 Task: Open Card Card0000000166 in Board Board0000000042 in Workspace WS0000000014 in Trello. Add Member Email0000000054 to Card Card0000000166 in Board Board0000000042 in Workspace WS0000000014 in Trello. Add Blue Label titled Label0000000166 to Card Card0000000166 in Board Board0000000042 in Workspace WS0000000014 in Trello. Add Checklist CL0000000166 to Card Card0000000166 in Board Board0000000042 in Workspace WS0000000014 in Trello. Add Dates with Start Date as Sep 01 2023 and Due Date as Sep 30 2023 to Card Card0000000166 in Board Board0000000042 in Workspace WS0000000014 in Trello
Action: Mouse moved to (473, 416)
Screenshot: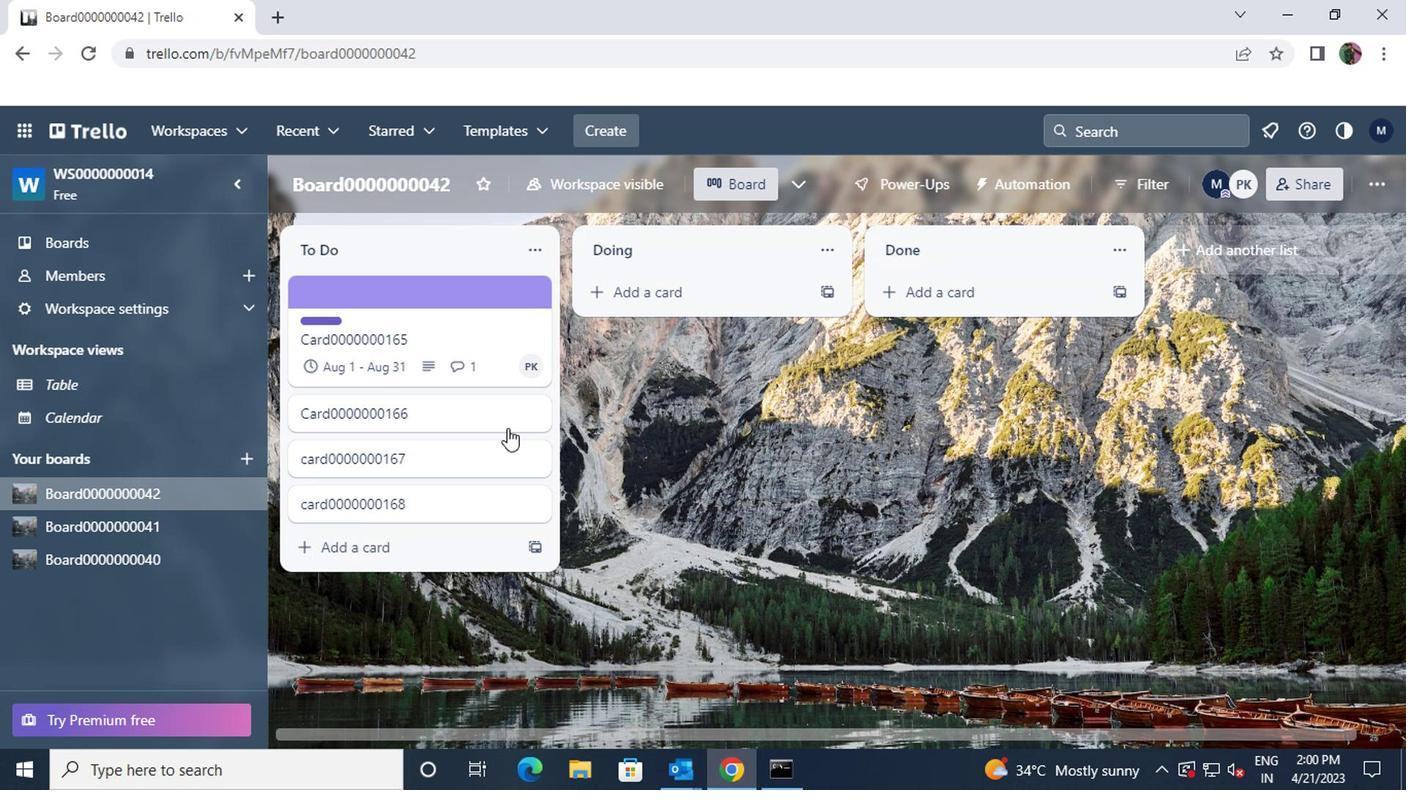 
Action: Mouse pressed left at (473, 416)
Screenshot: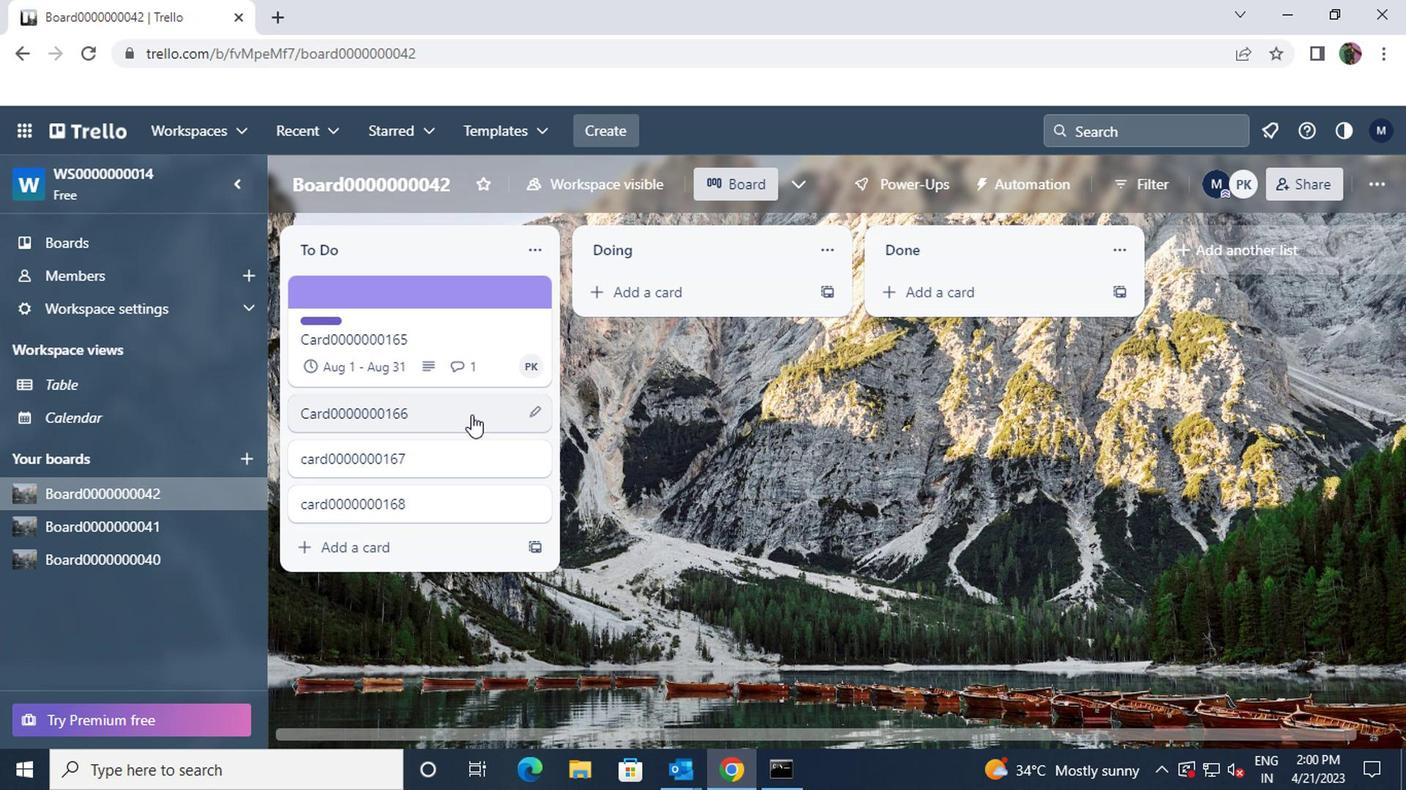 
Action: Mouse moved to (914, 298)
Screenshot: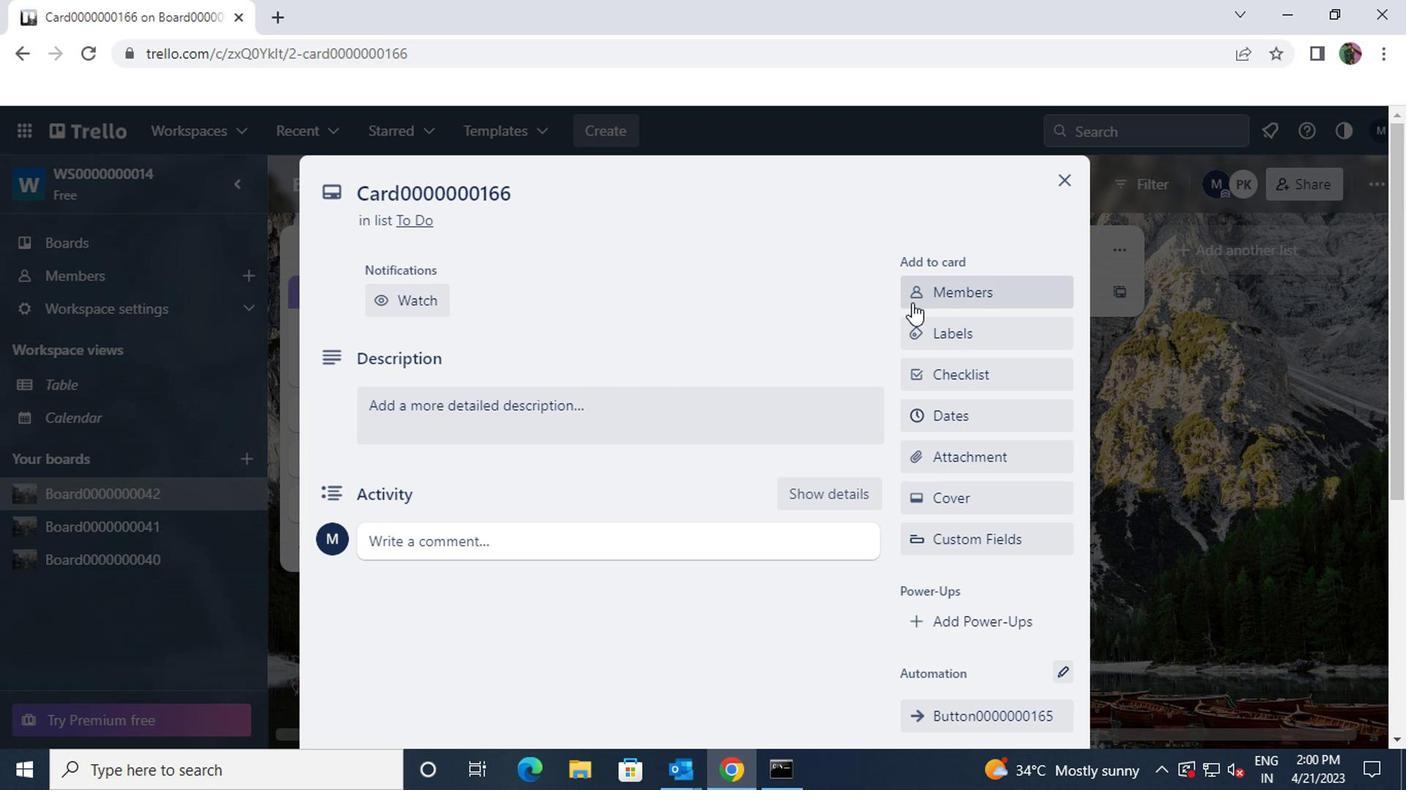 
Action: Mouse pressed left at (914, 298)
Screenshot: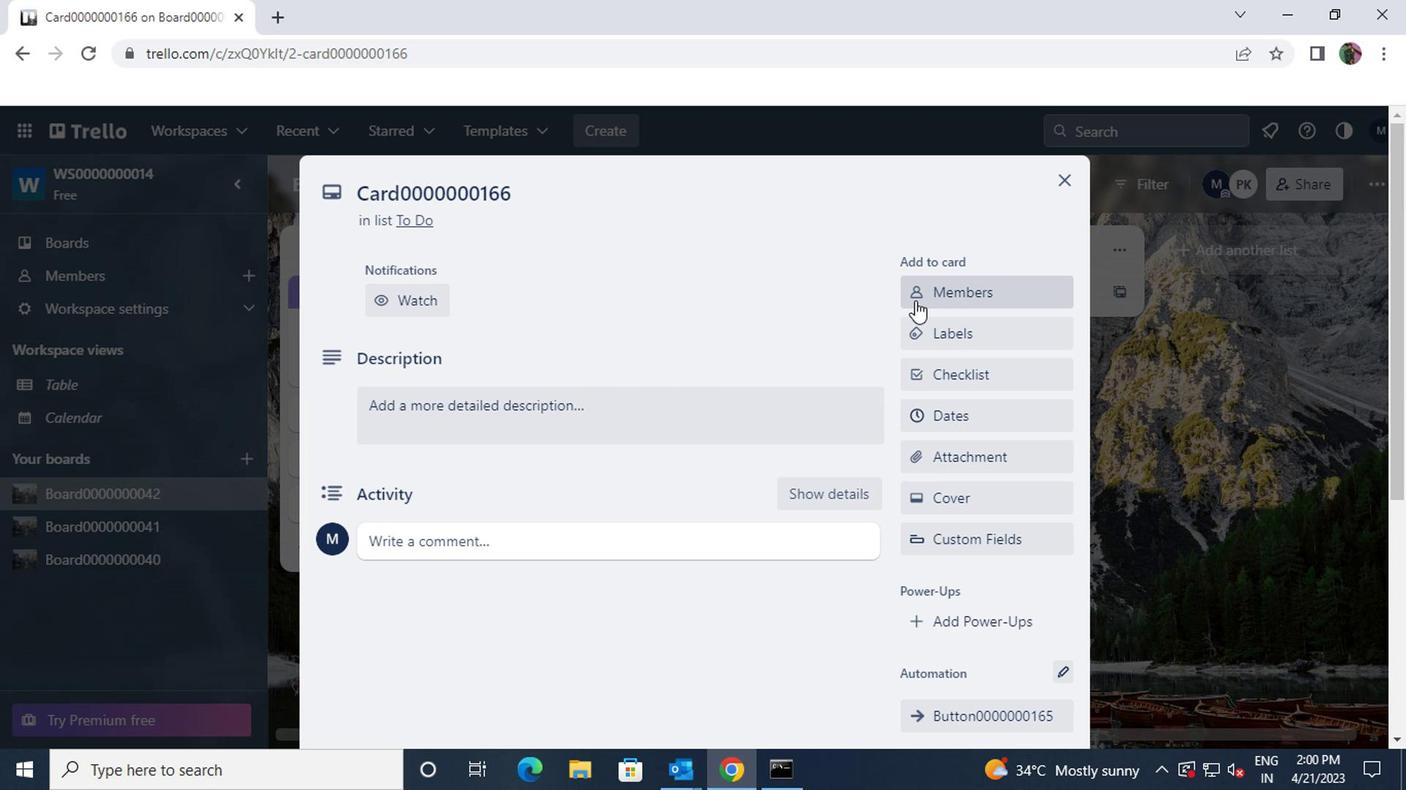 
Action: Key pressed nikrathi889<Key.shift>@GMAIL.COM
Screenshot: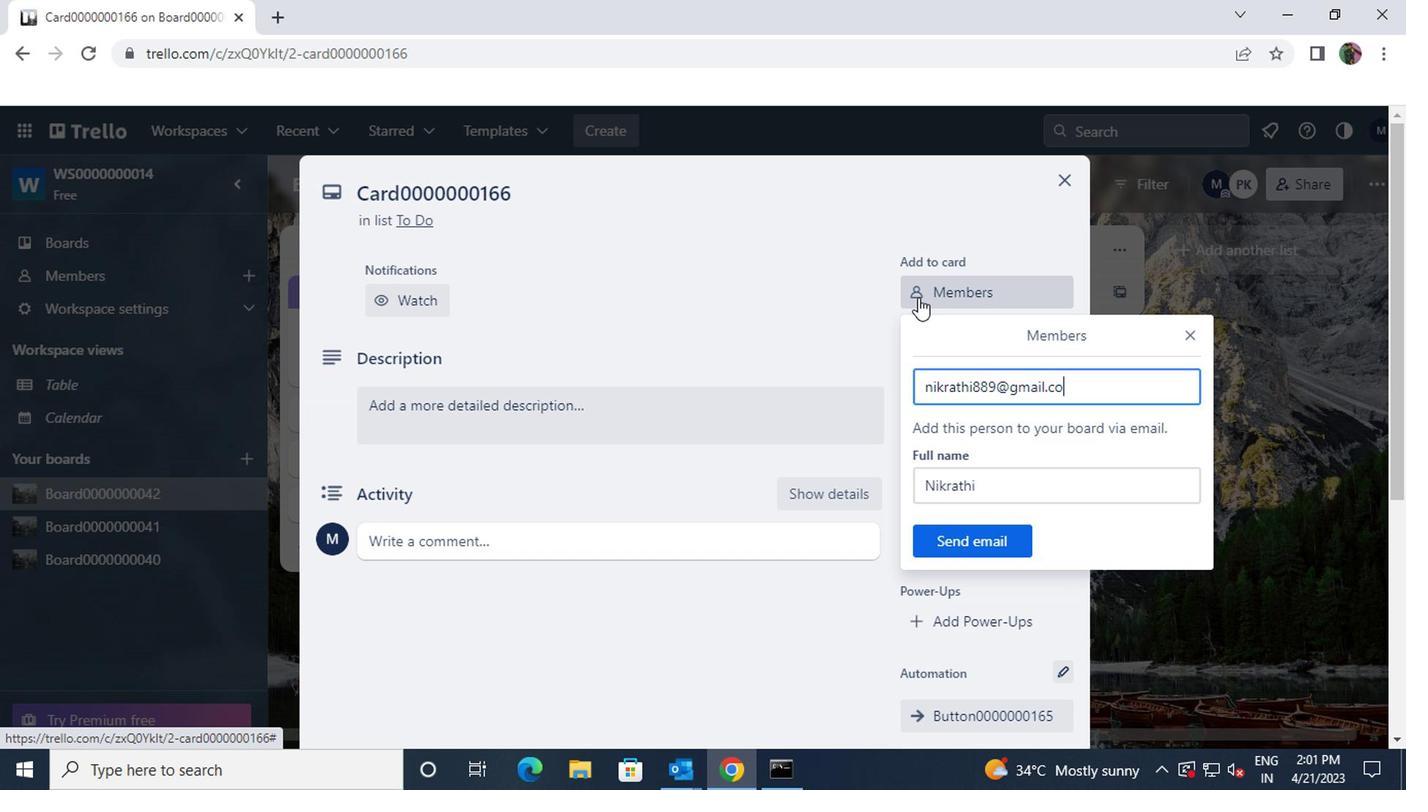 
Action: Mouse moved to (996, 538)
Screenshot: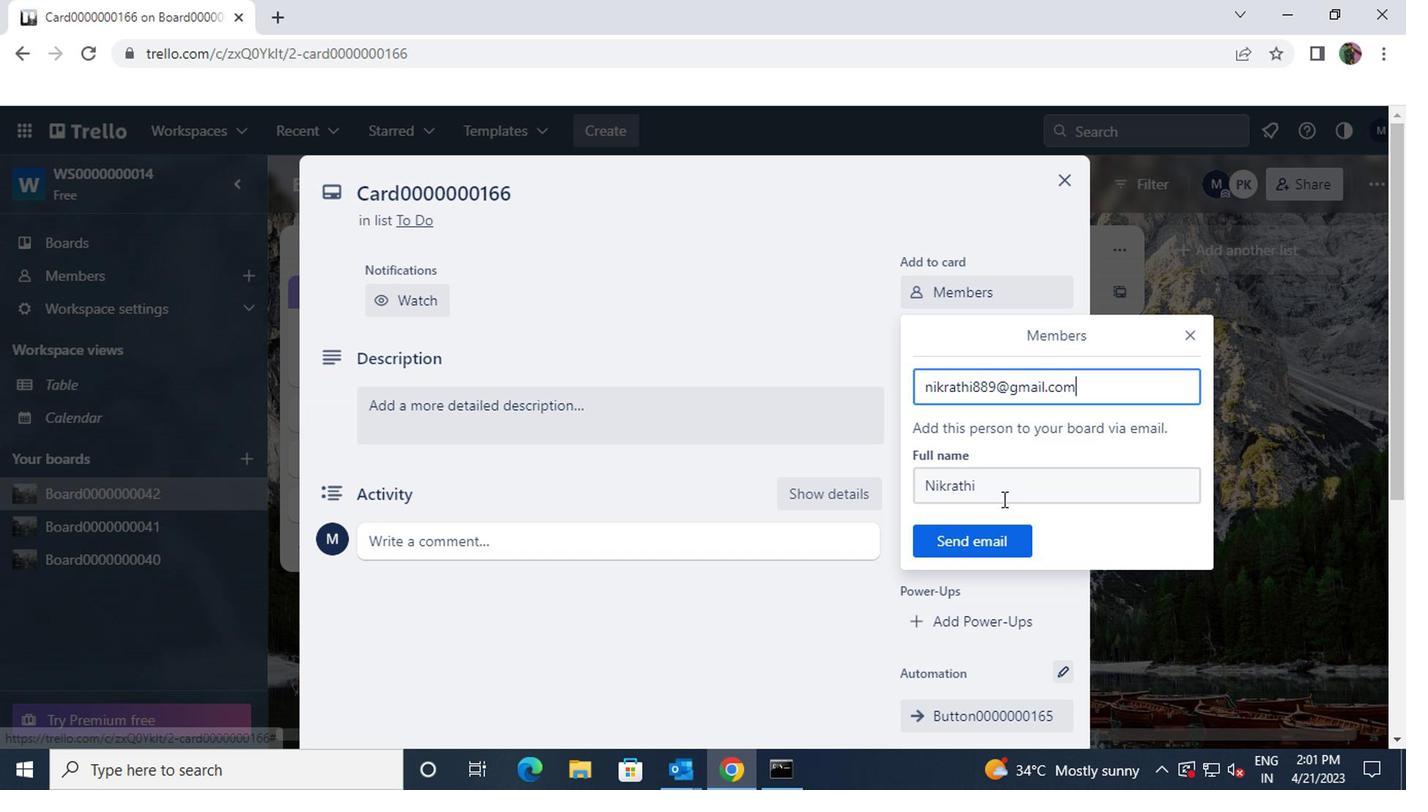 
Action: Mouse pressed left at (996, 538)
Screenshot: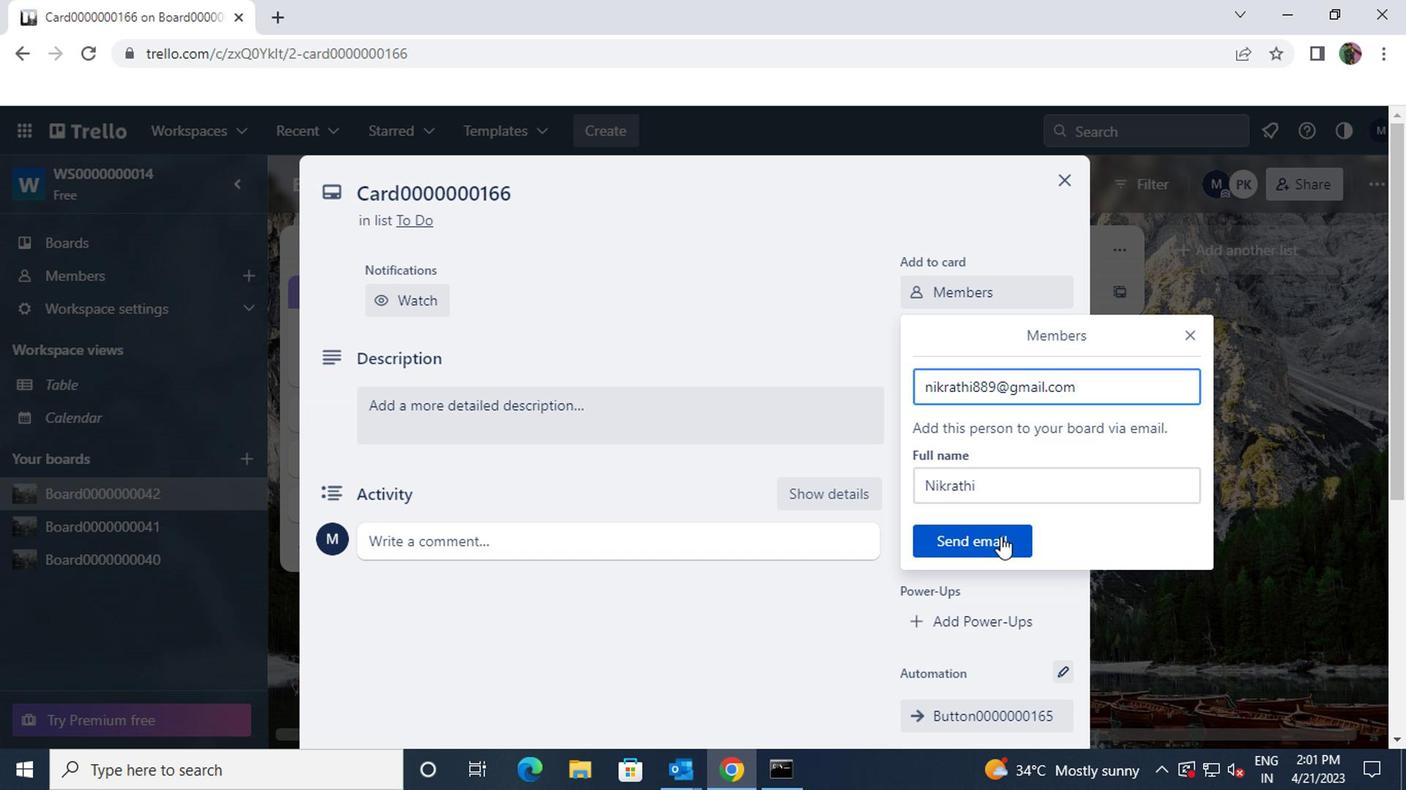 
Action: Mouse moved to (988, 336)
Screenshot: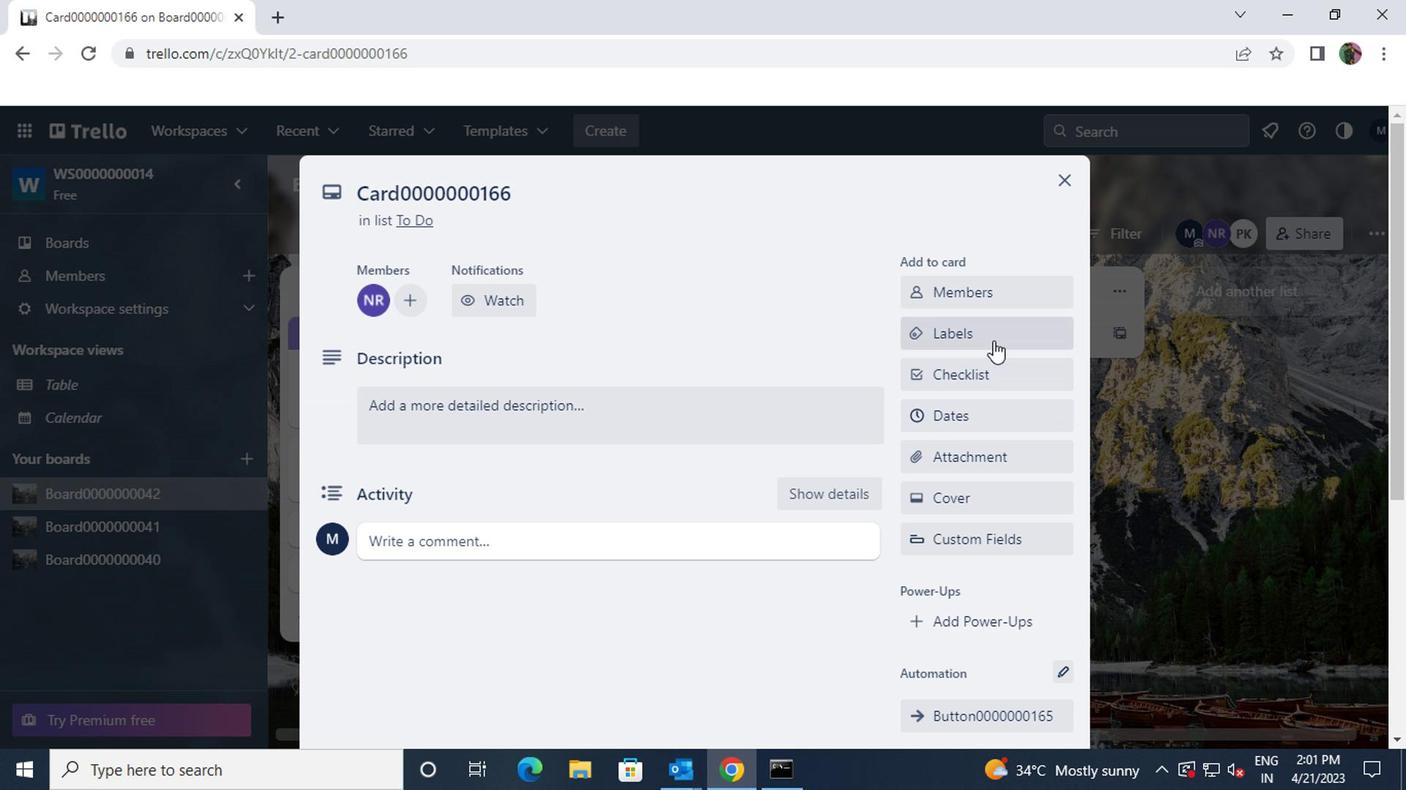 
Action: Mouse pressed left at (988, 336)
Screenshot: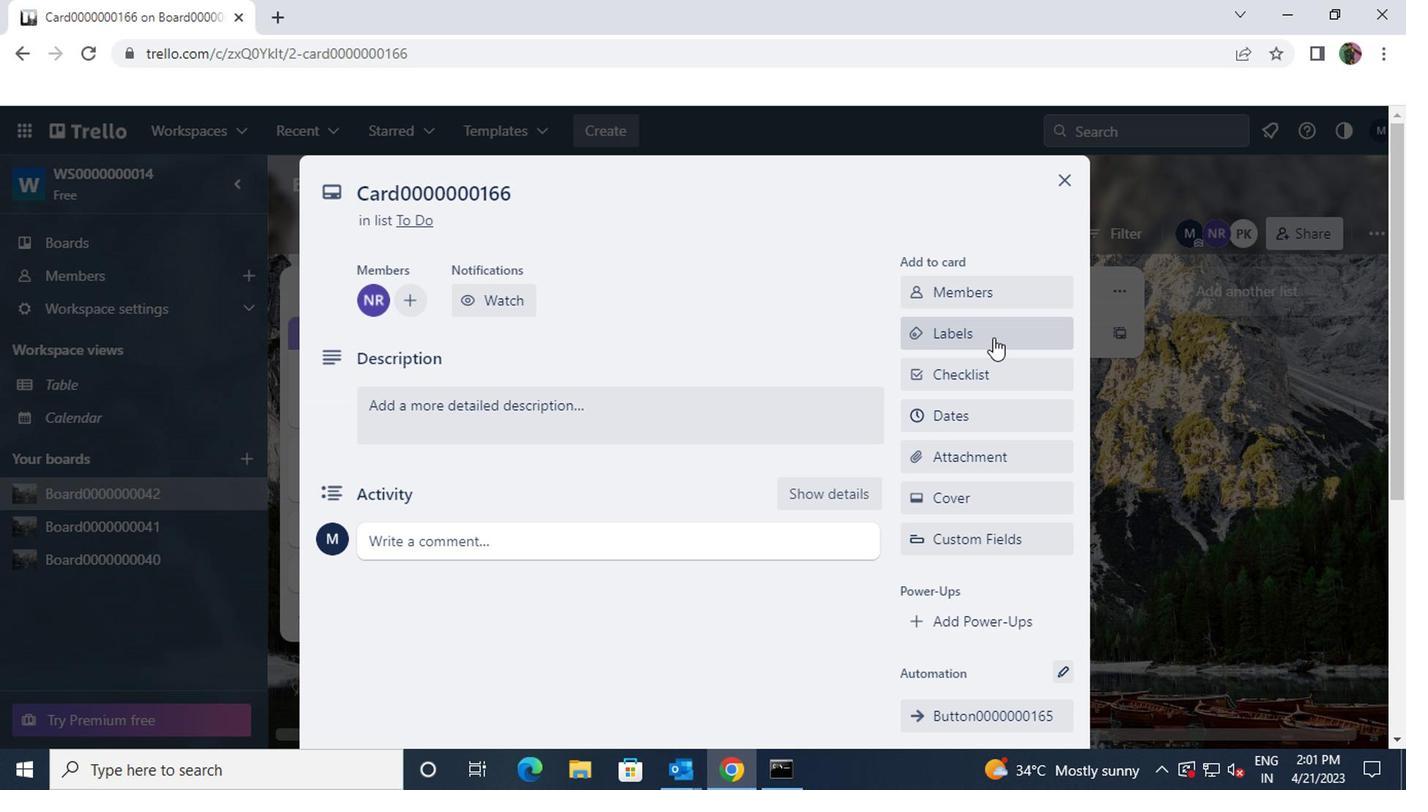 
Action: Mouse moved to (1055, 577)
Screenshot: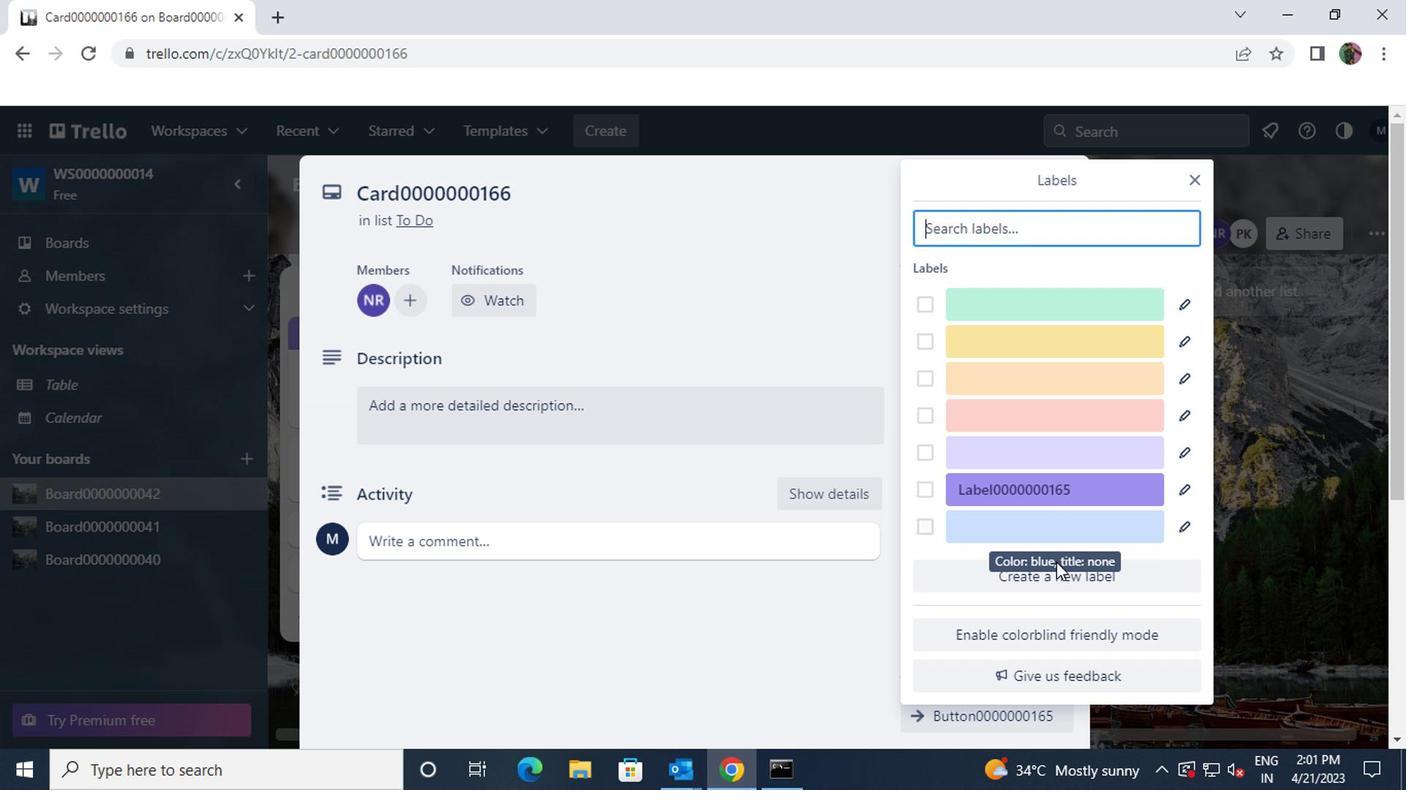 
Action: Mouse pressed left at (1055, 577)
Screenshot: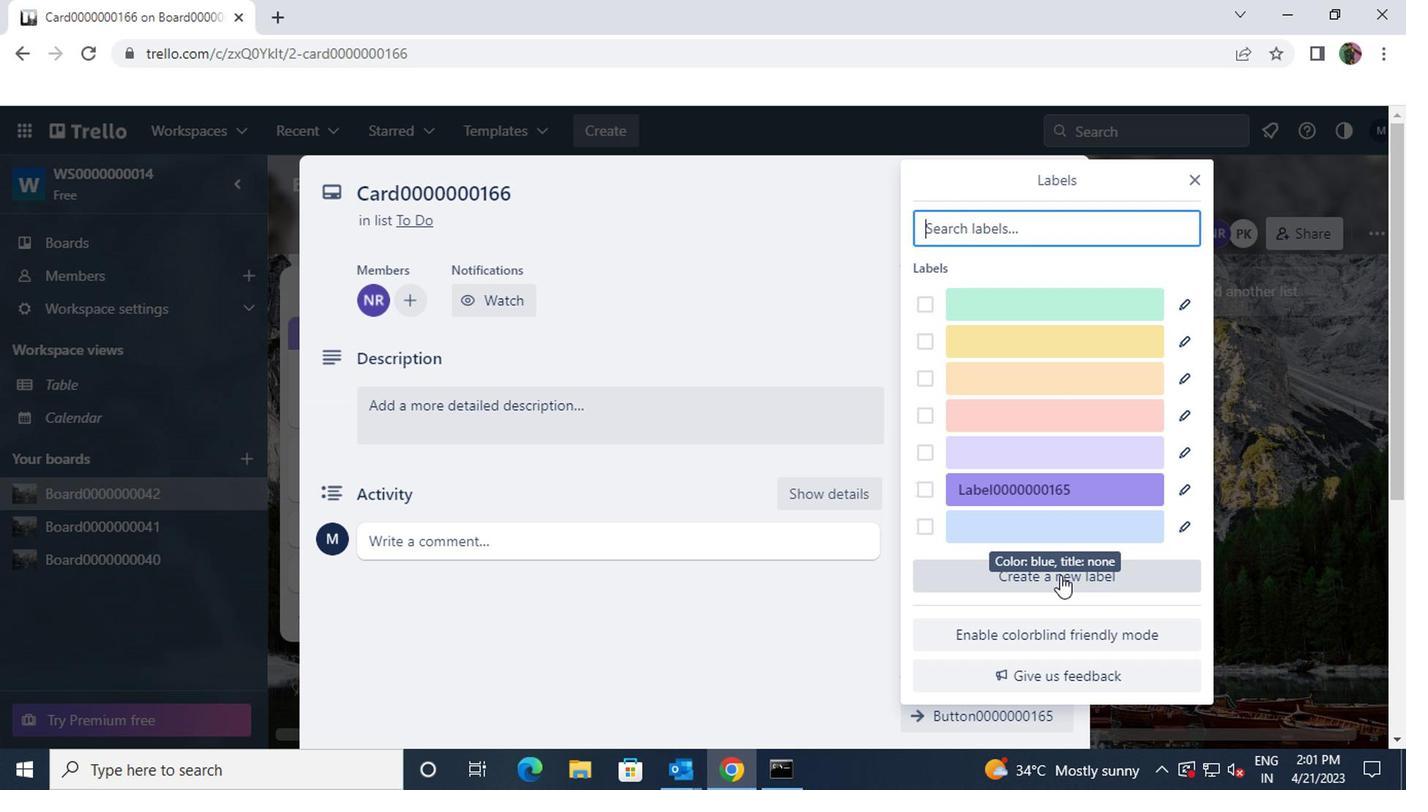 
Action: Mouse moved to (1005, 364)
Screenshot: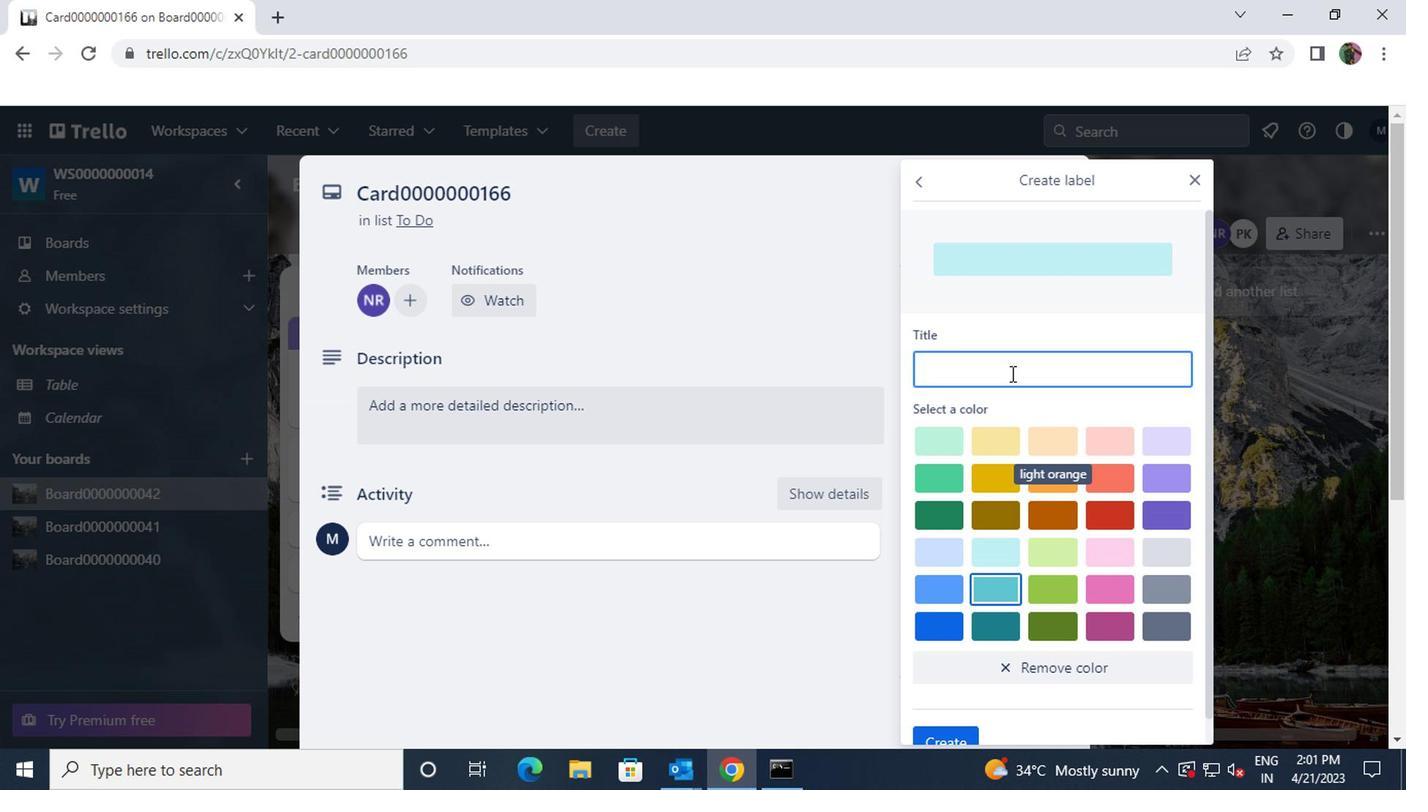 
Action: Mouse pressed left at (1005, 364)
Screenshot: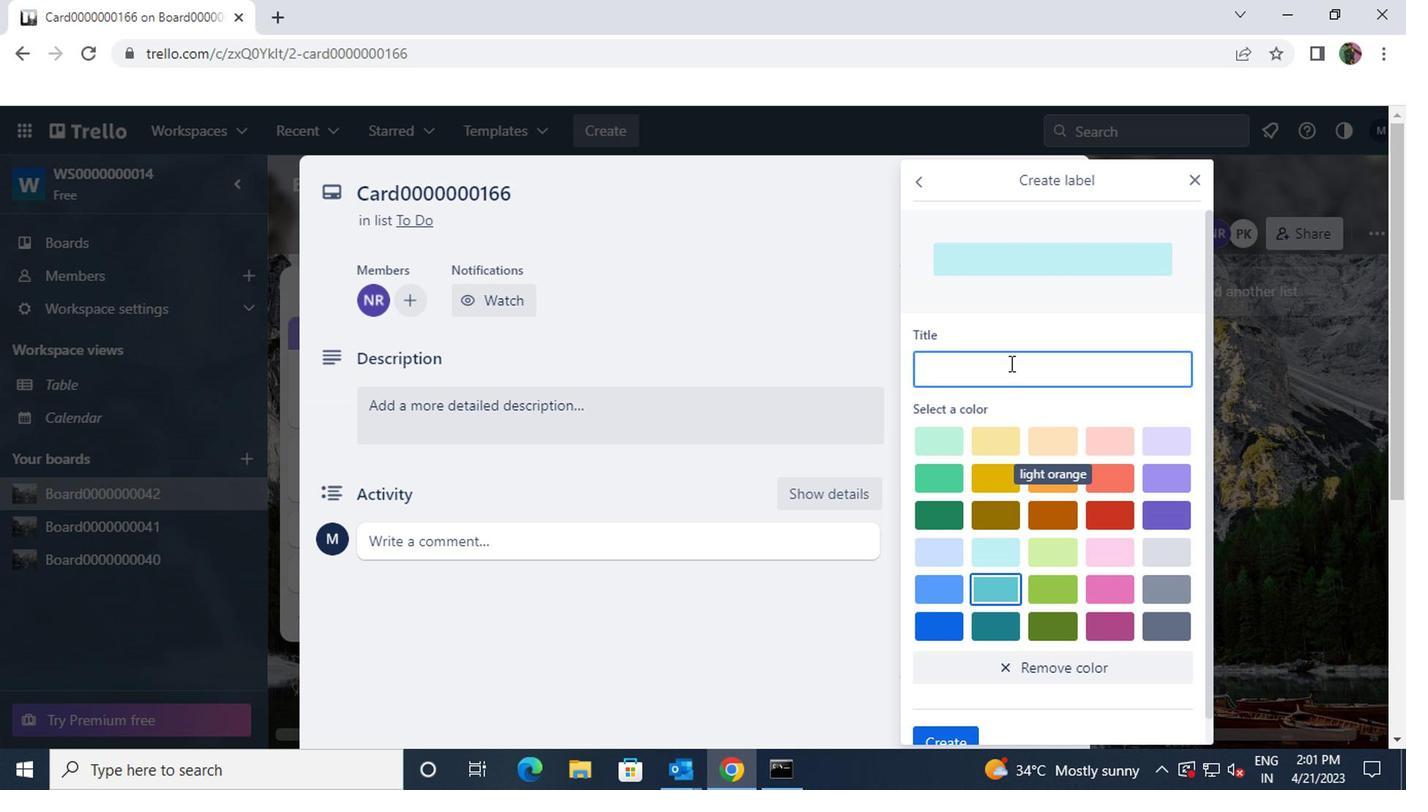 
Action: Key pressed <Key.shift>LABEL0000000166
Screenshot: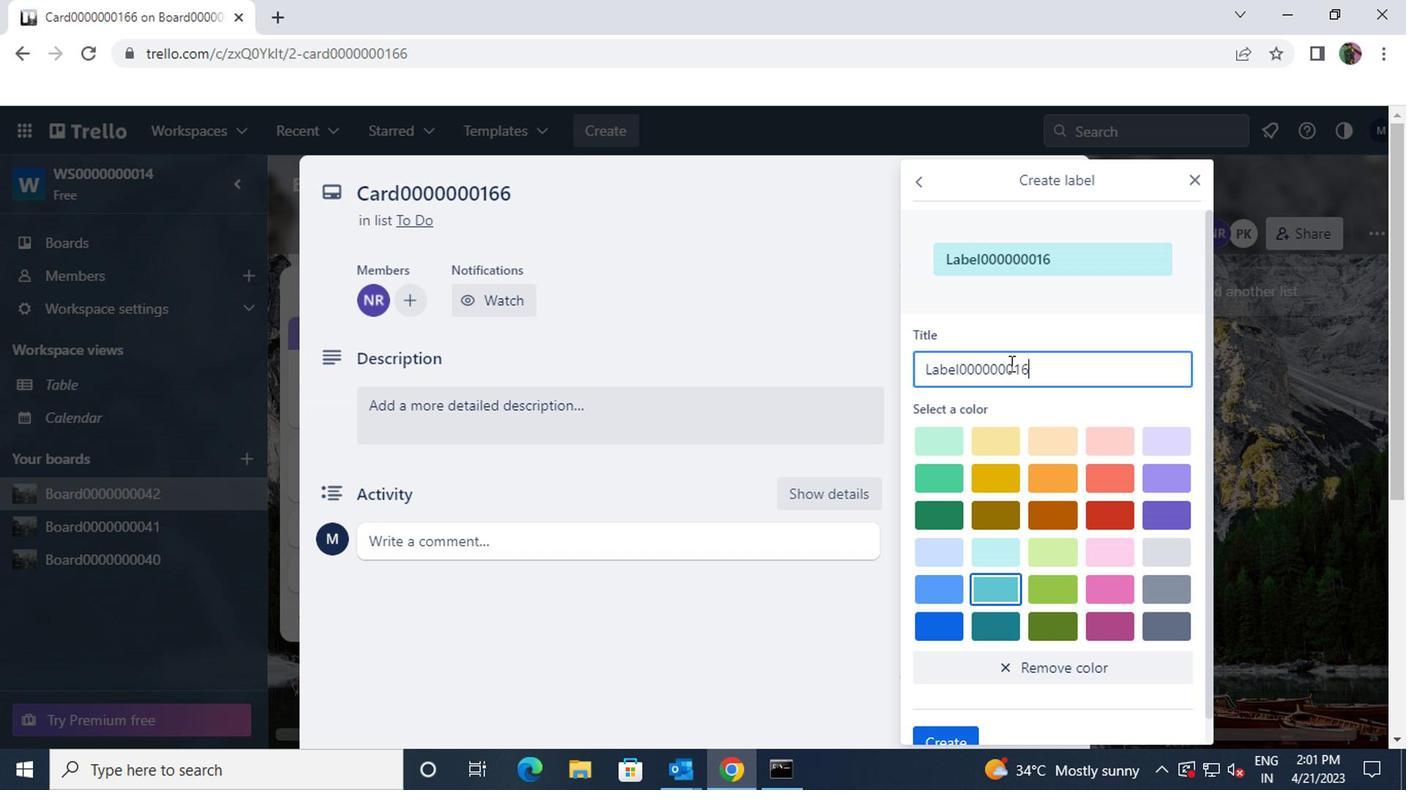 
Action: Mouse moved to (928, 618)
Screenshot: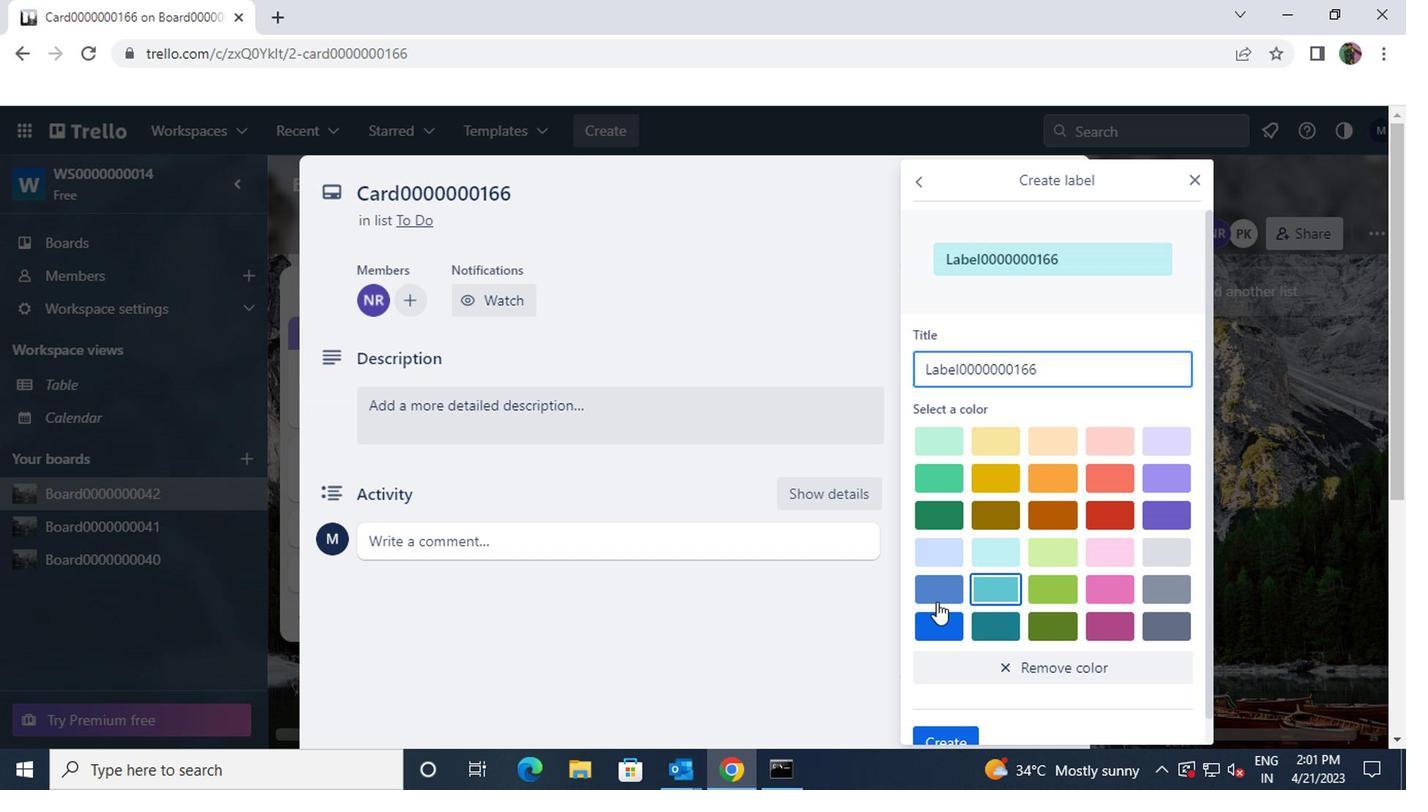 
Action: Mouse pressed left at (928, 618)
Screenshot: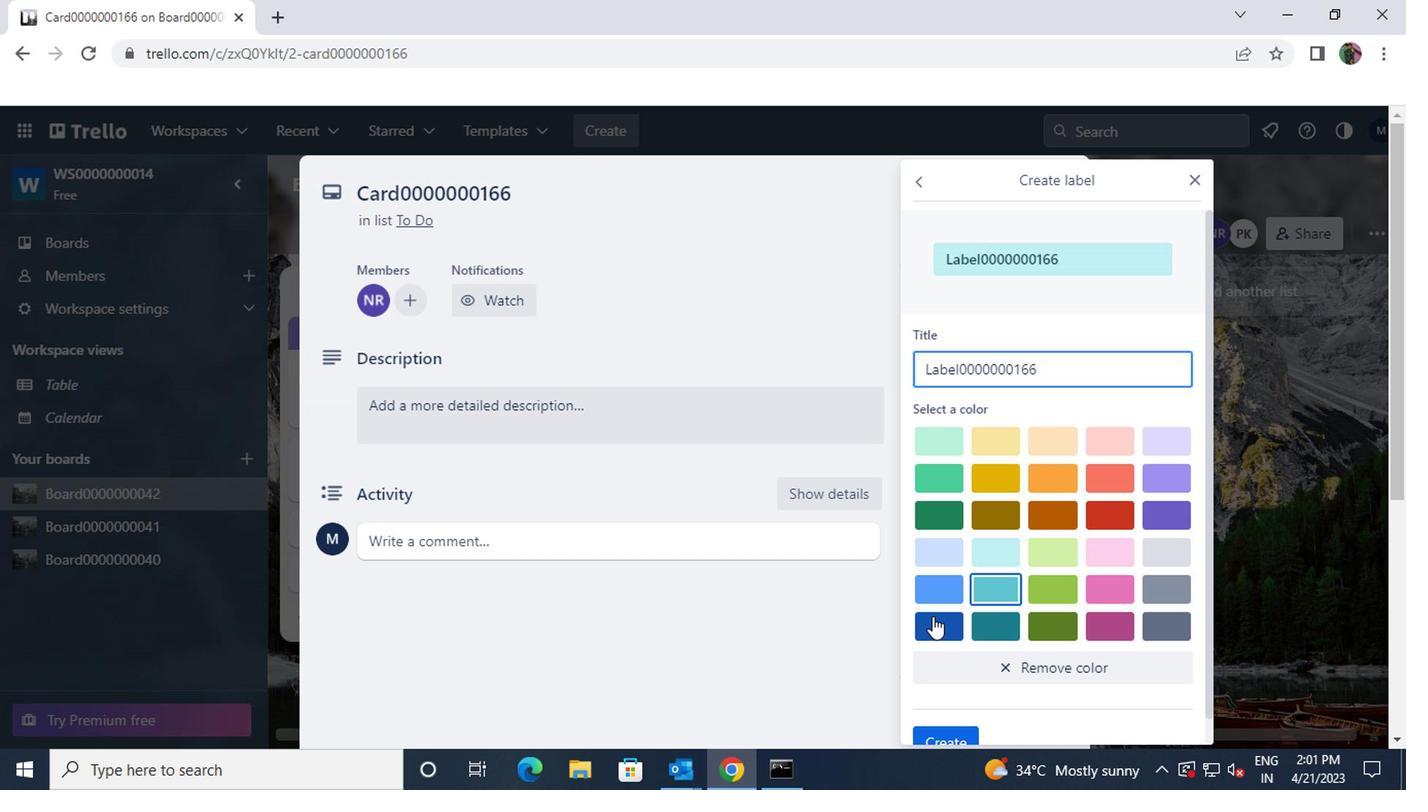 
Action: Mouse scrolled (928, 617) with delta (0, 0)
Screenshot: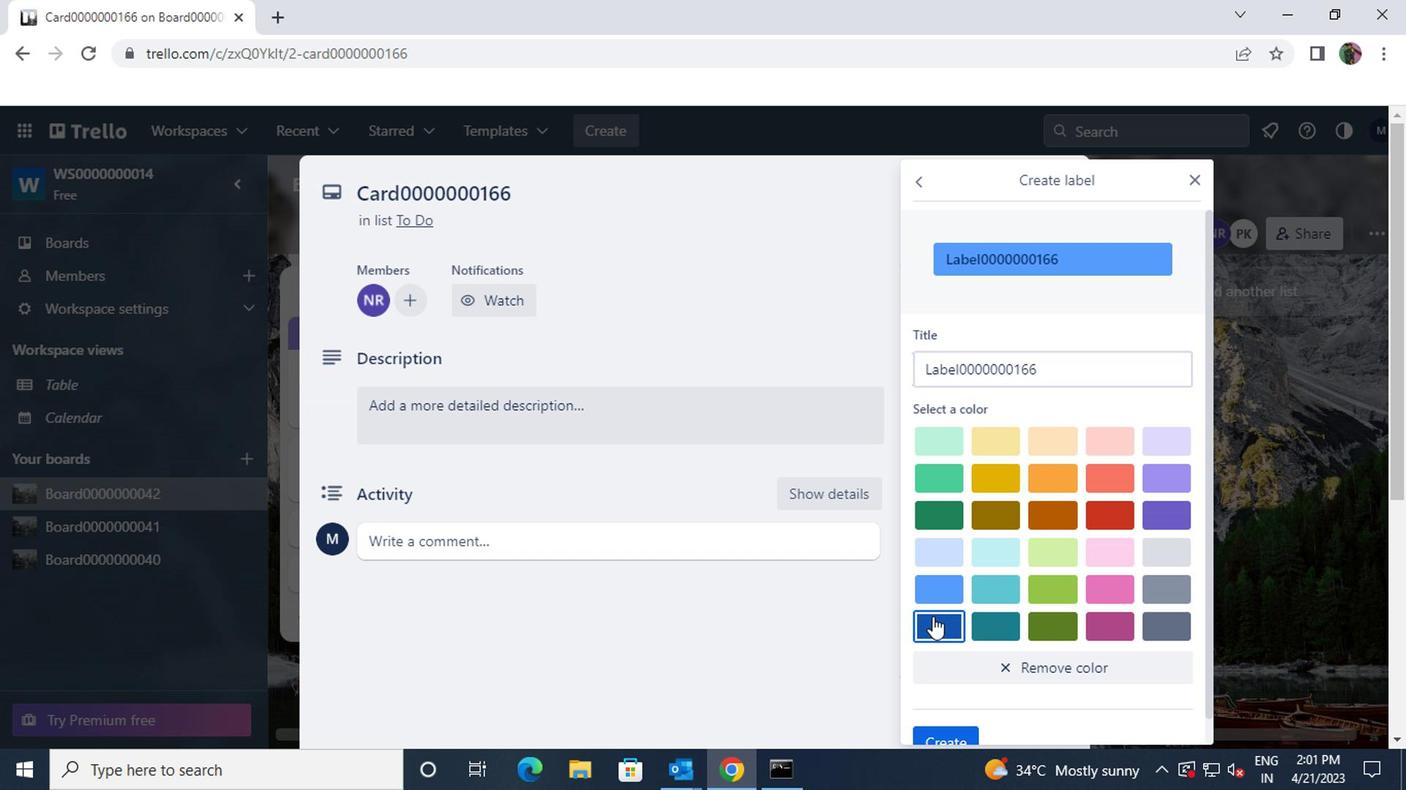 
Action: Mouse scrolled (928, 617) with delta (0, 0)
Screenshot: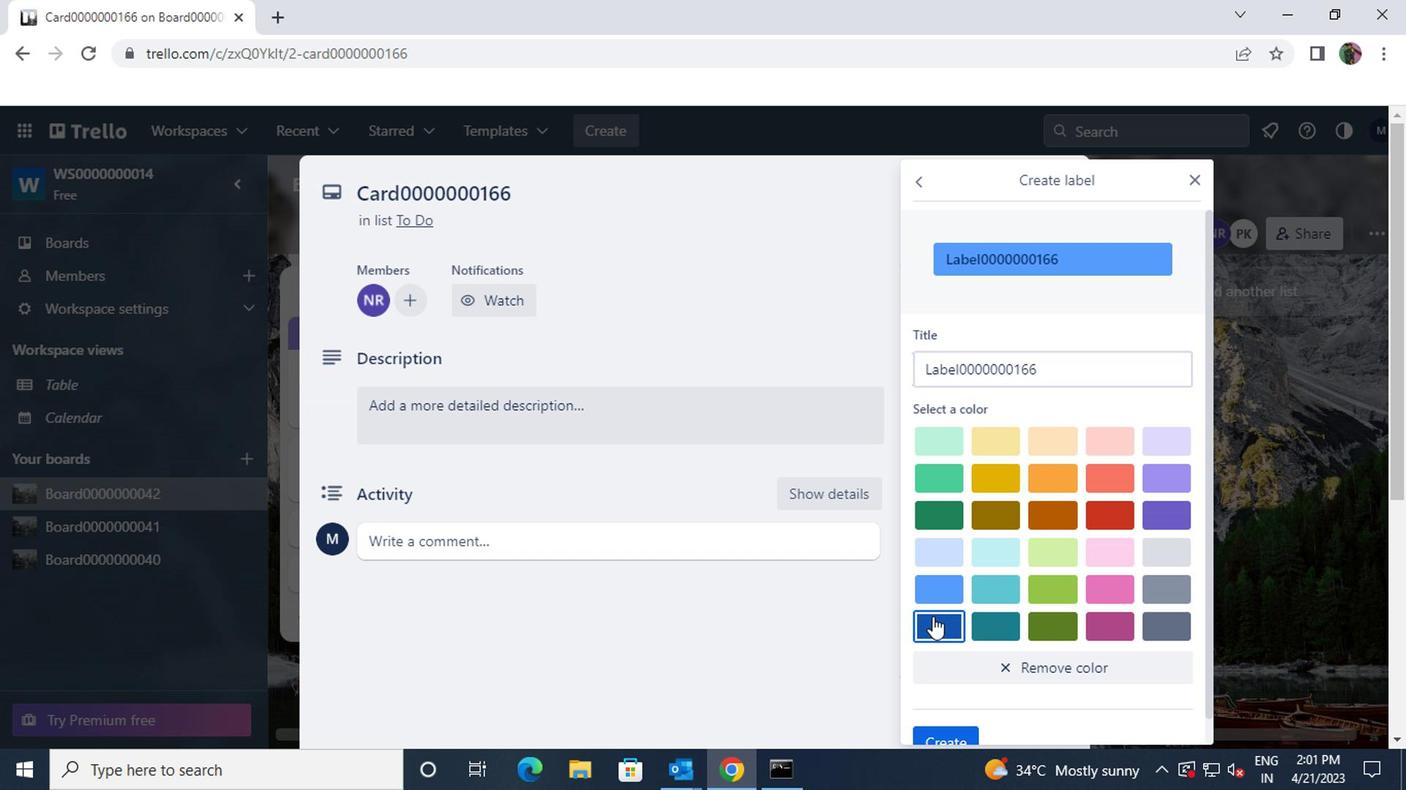 
Action: Mouse moved to (928, 721)
Screenshot: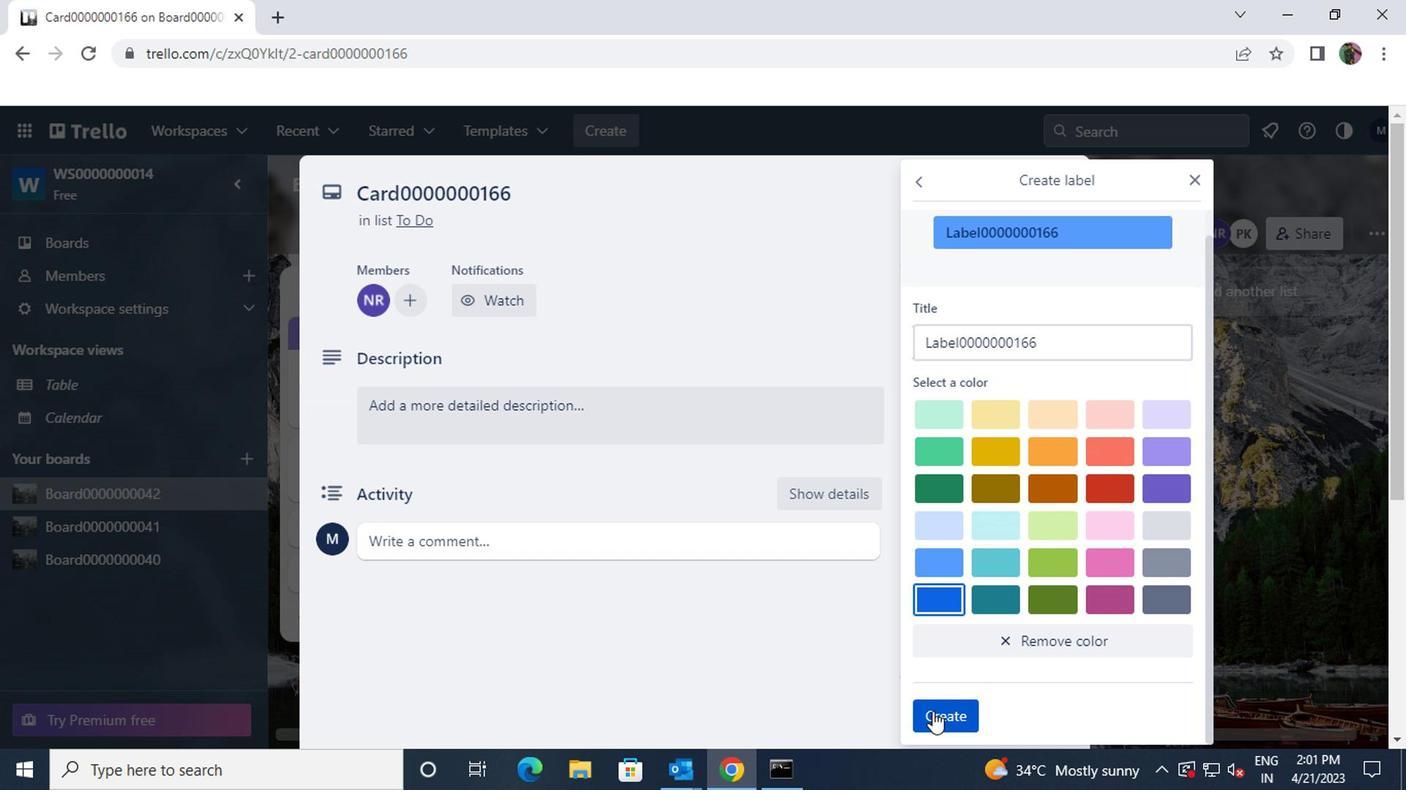 
Action: Mouse pressed left at (928, 721)
Screenshot: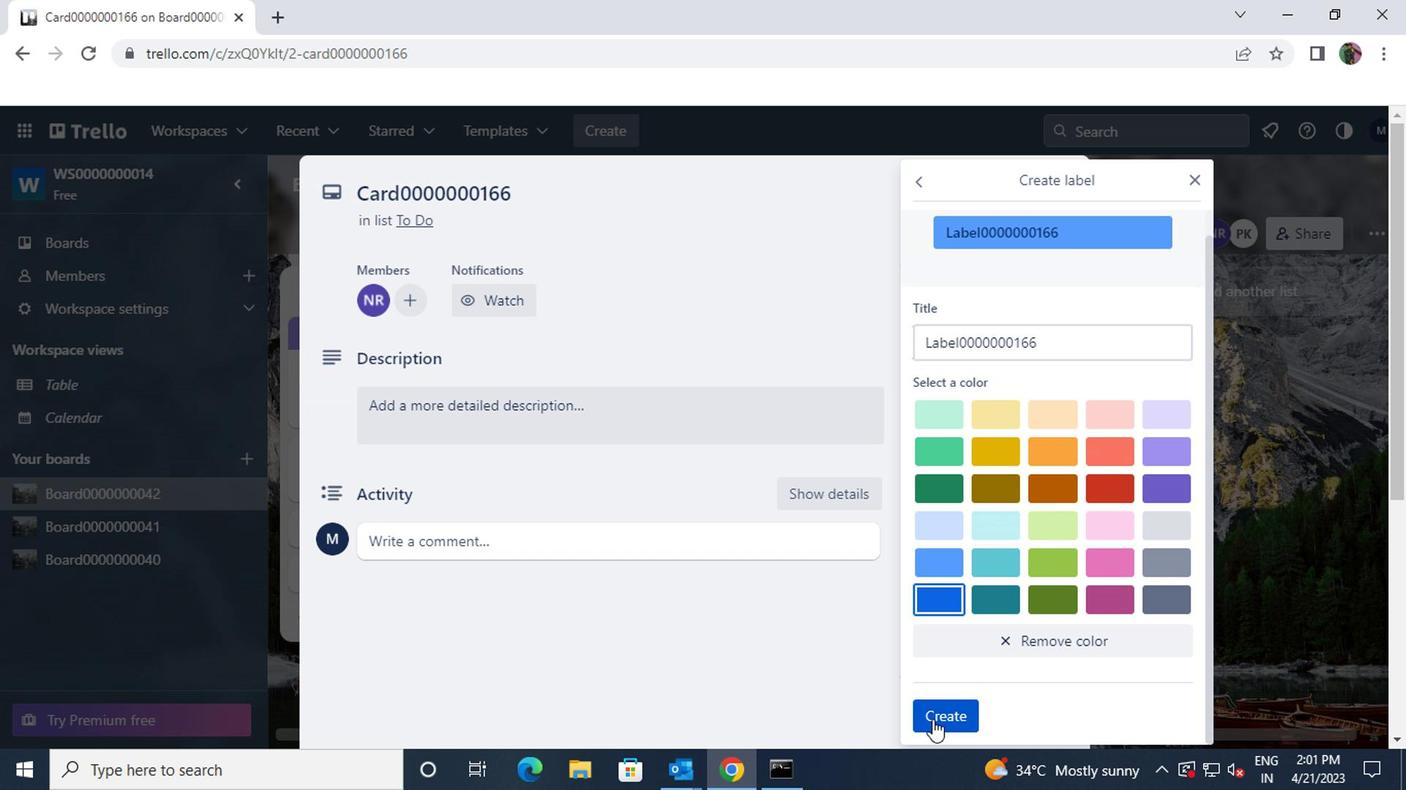 
Action: Mouse moved to (1192, 182)
Screenshot: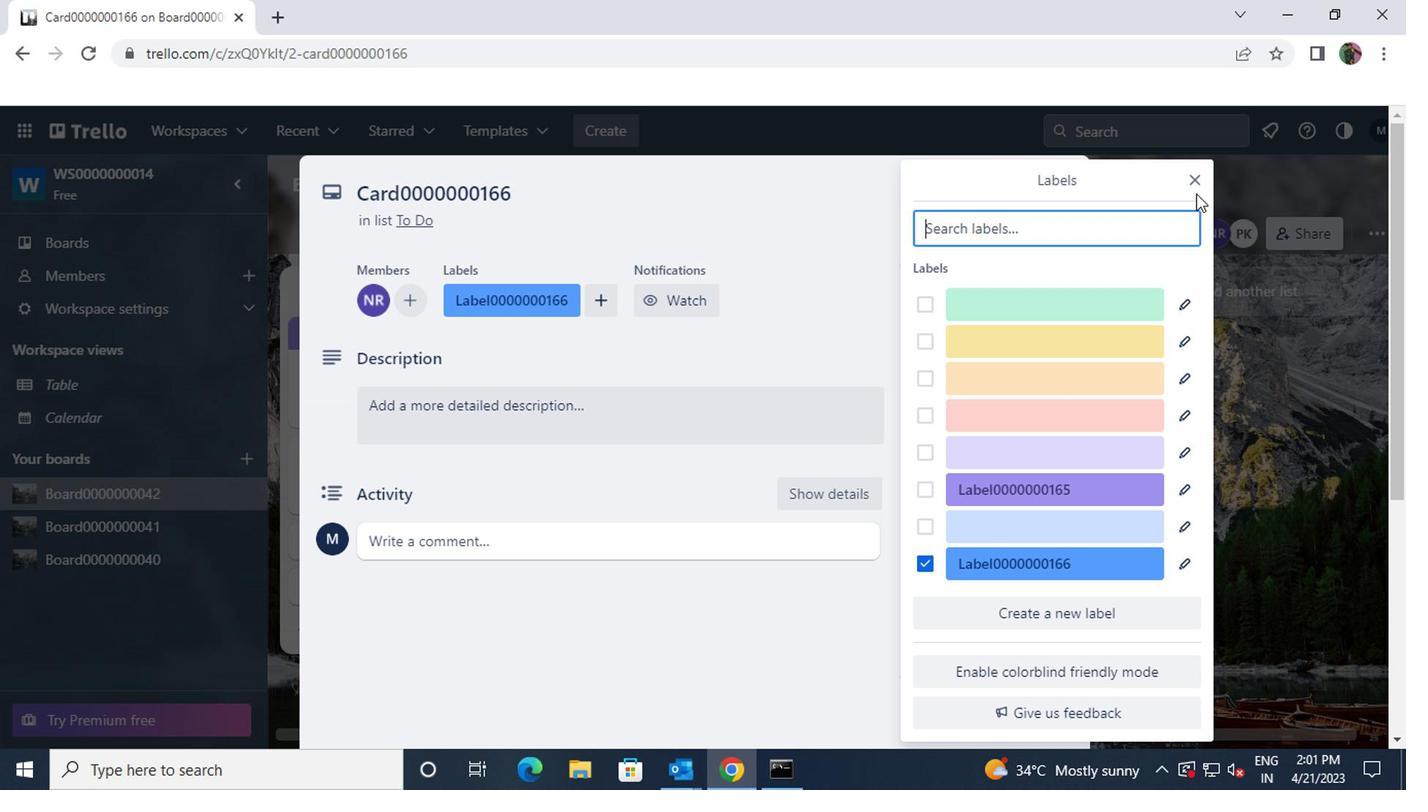
Action: Mouse pressed left at (1192, 182)
Screenshot: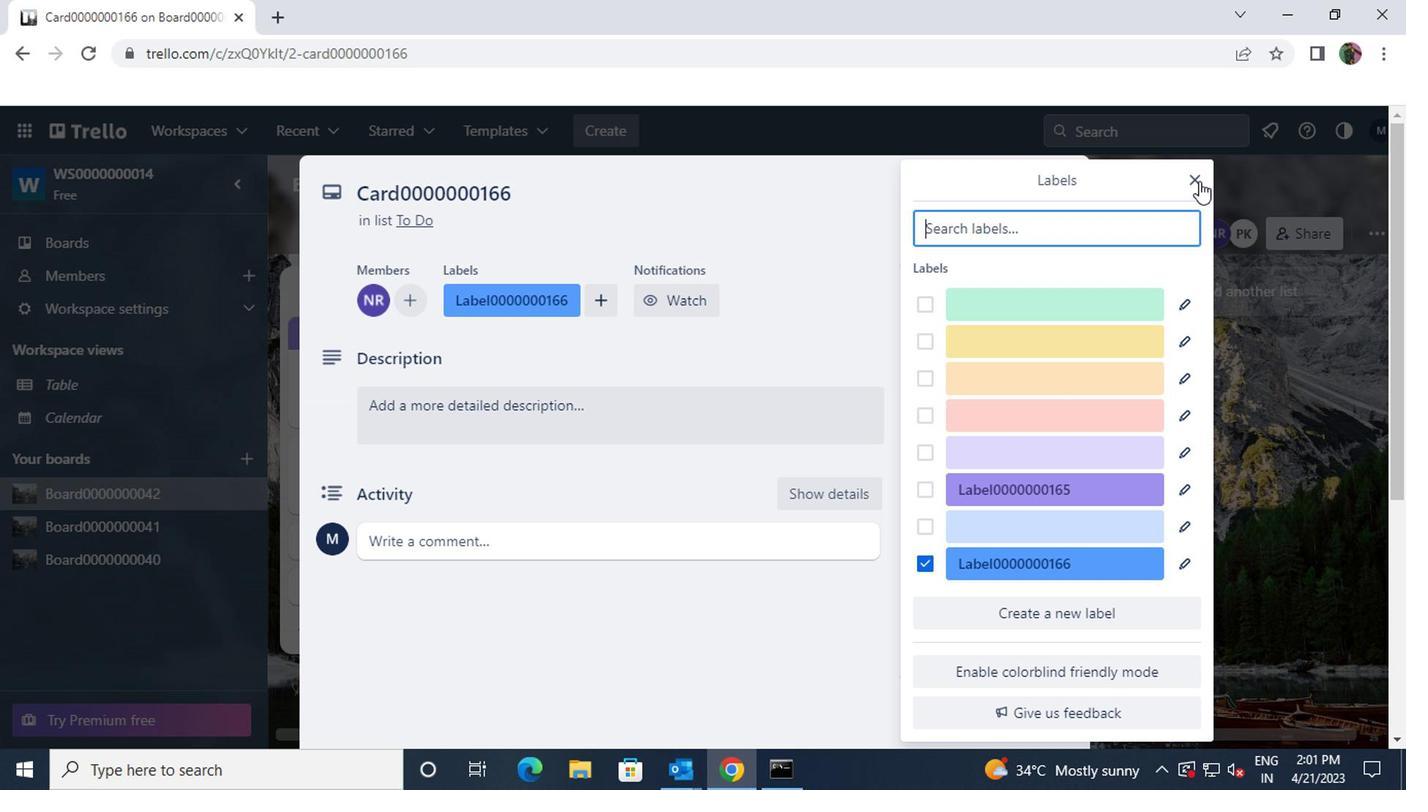 
Action: Mouse moved to (1053, 368)
Screenshot: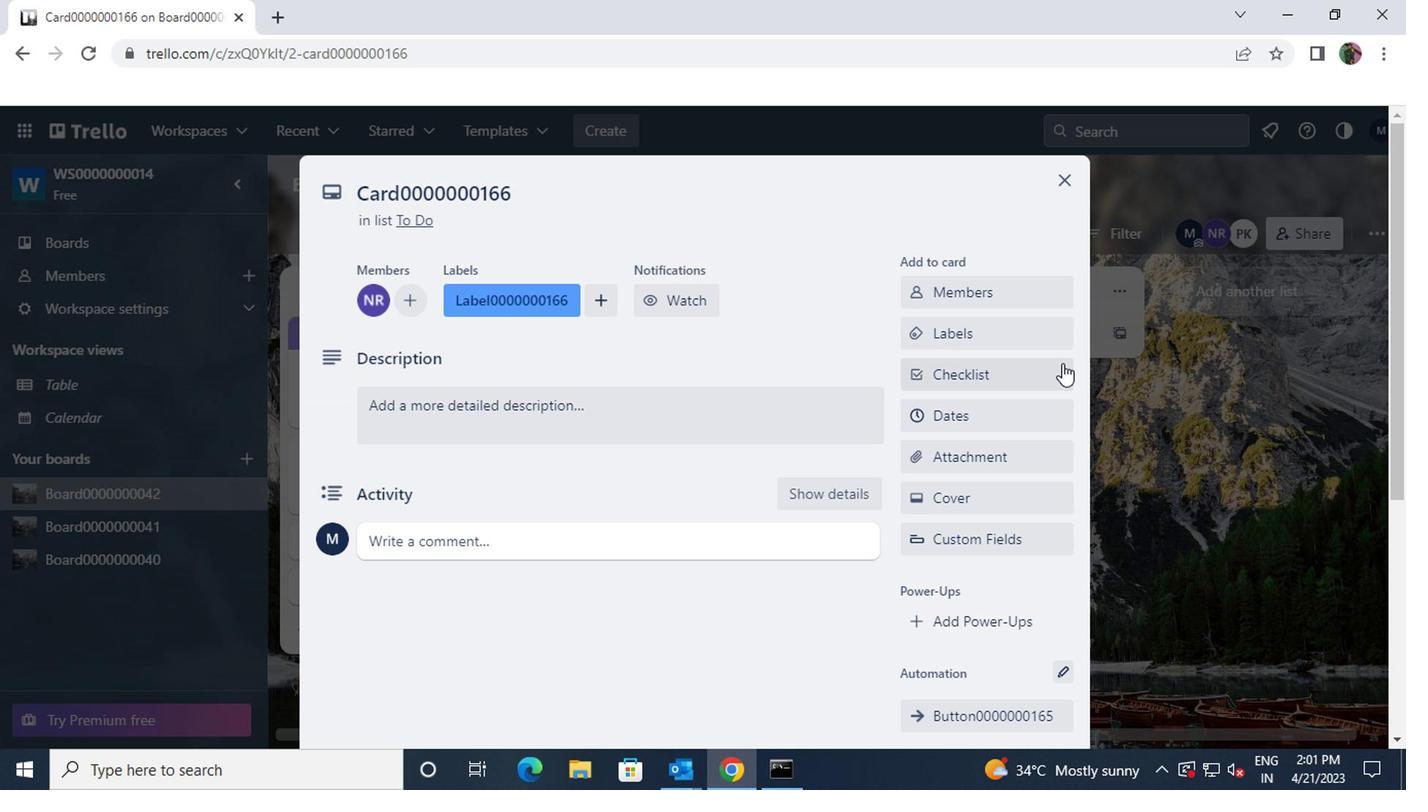 
Action: Mouse pressed left at (1053, 368)
Screenshot: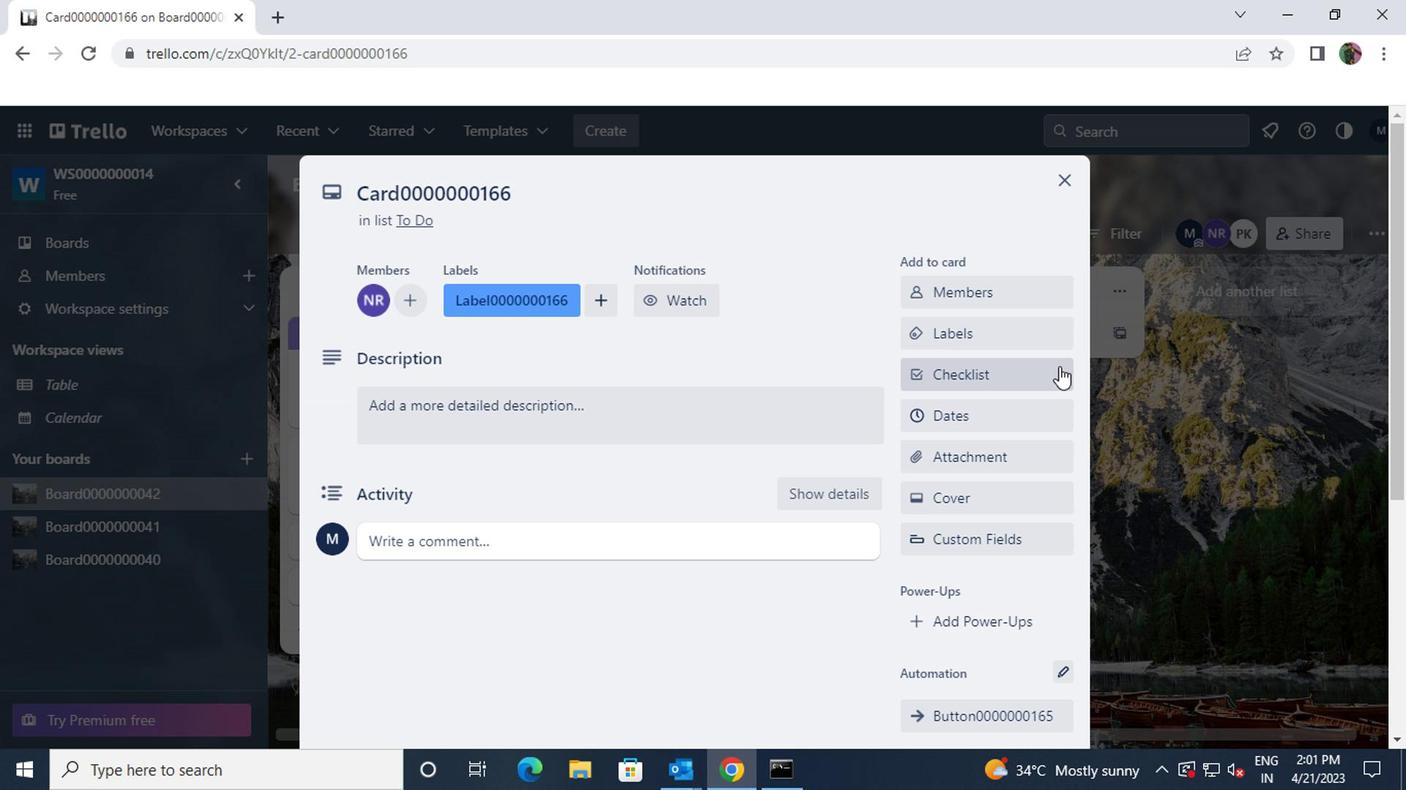 
Action: Key pressed <Key.shift>CL0000000166
Screenshot: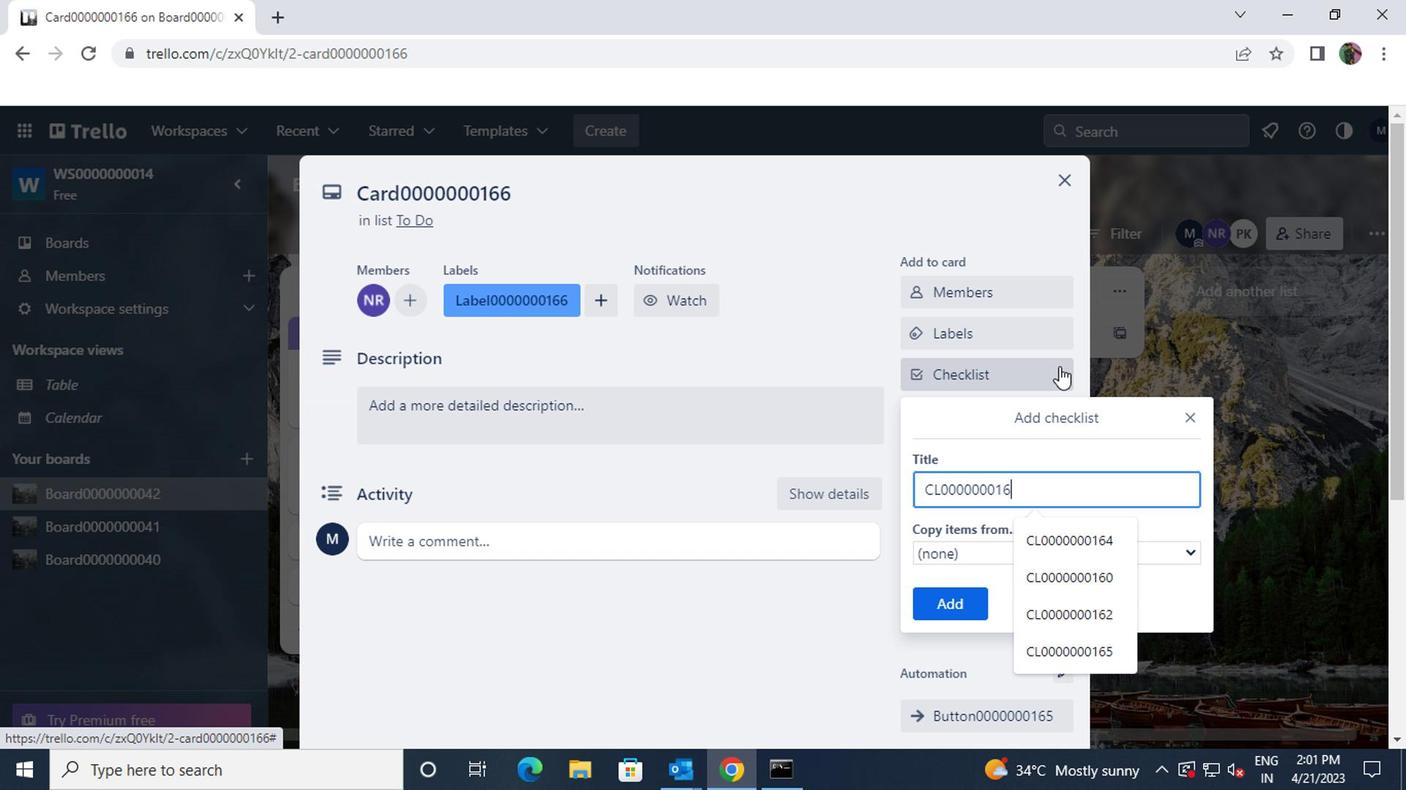 
Action: Mouse moved to (943, 609)
Screenshot: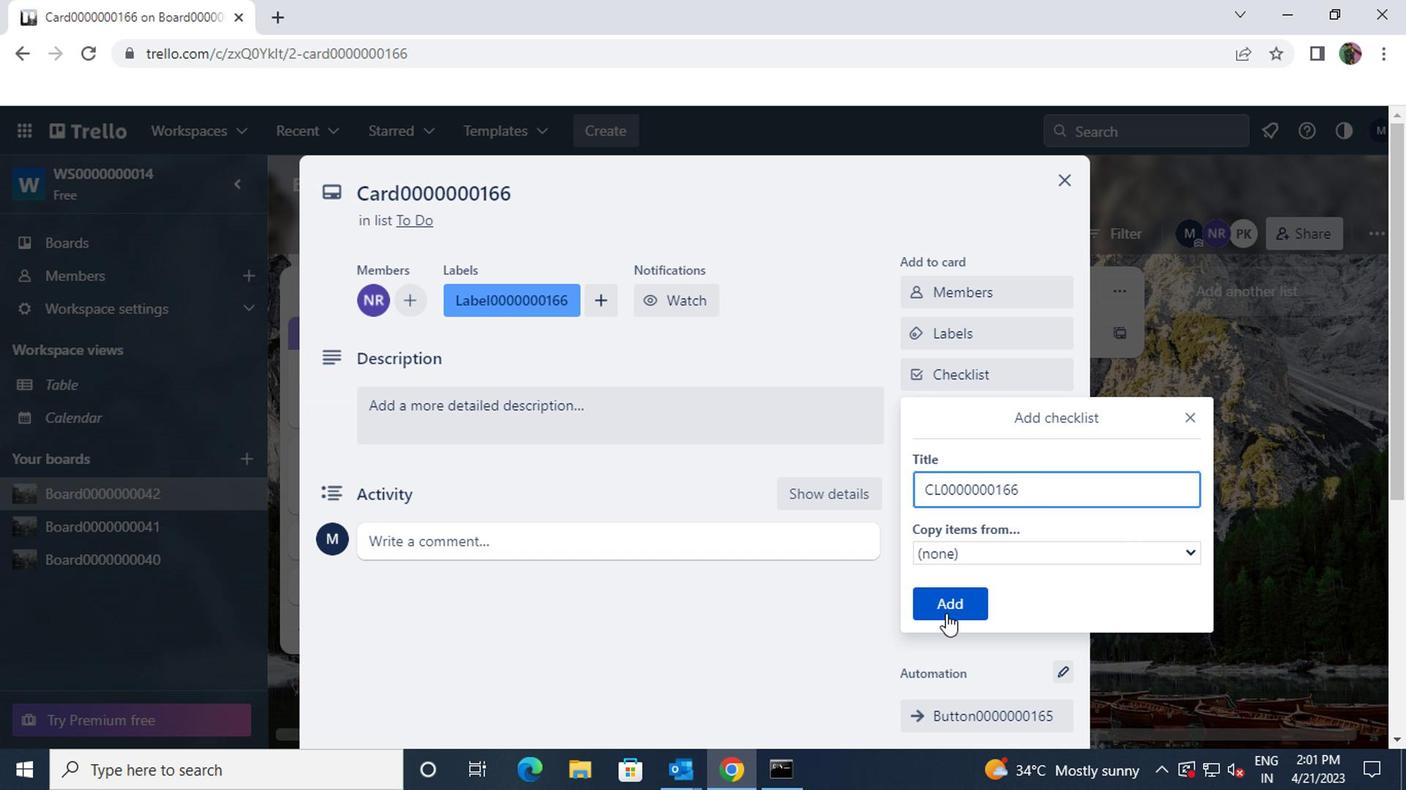 
Action: Mouse pressed left at (943, 609)
Screenshot: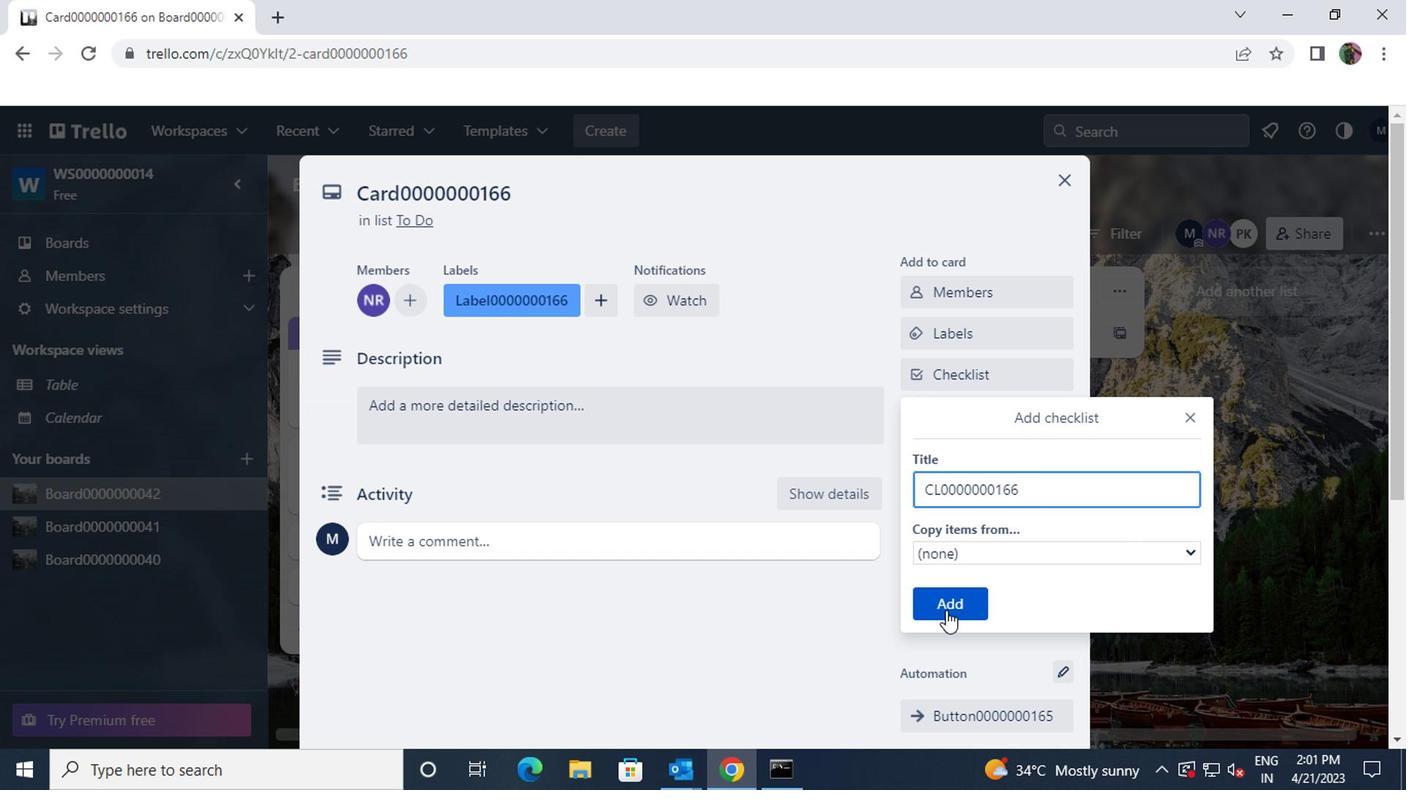 
Action: Mouse moved to (956, 409)
Screenshot: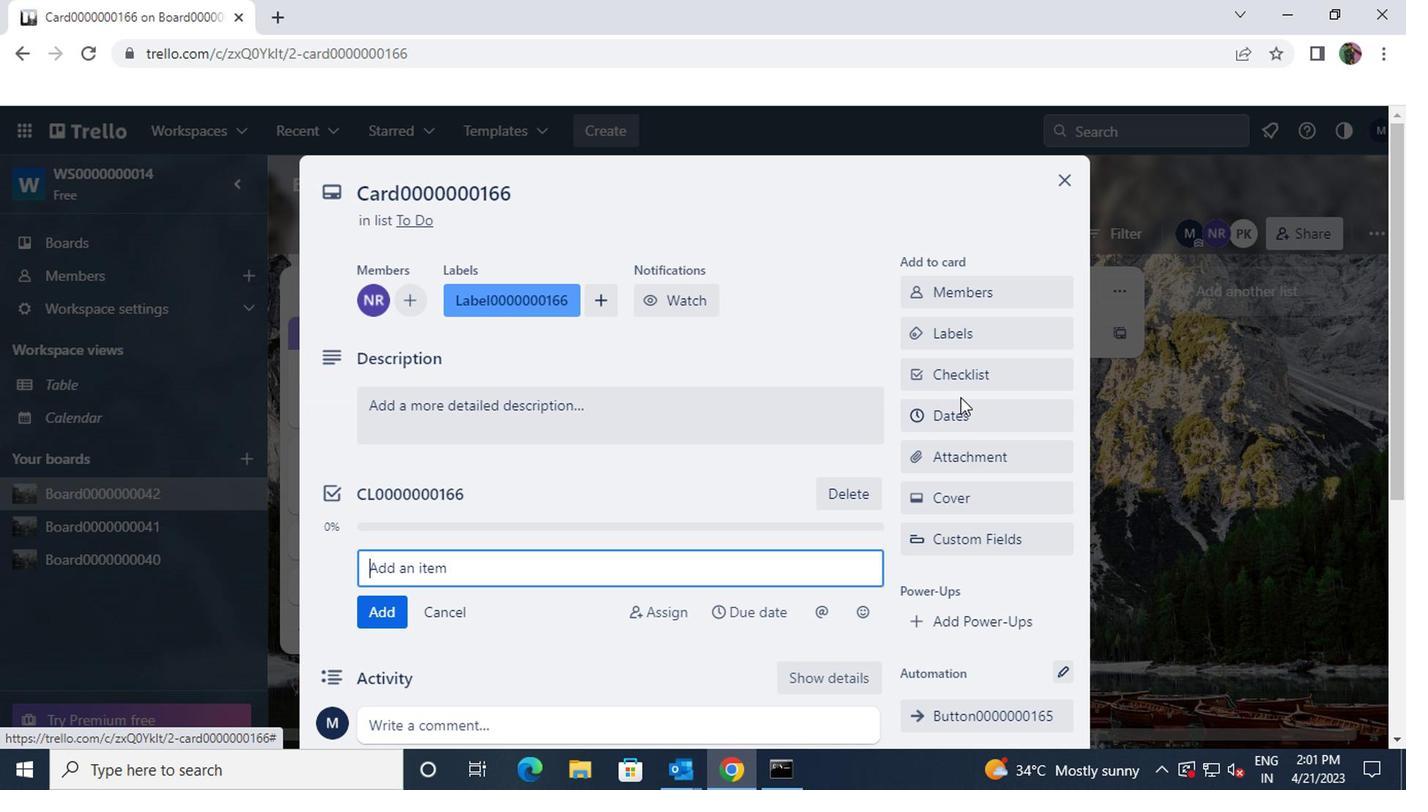
Action: Mouse pressed left at (956, 409)
Screenshot: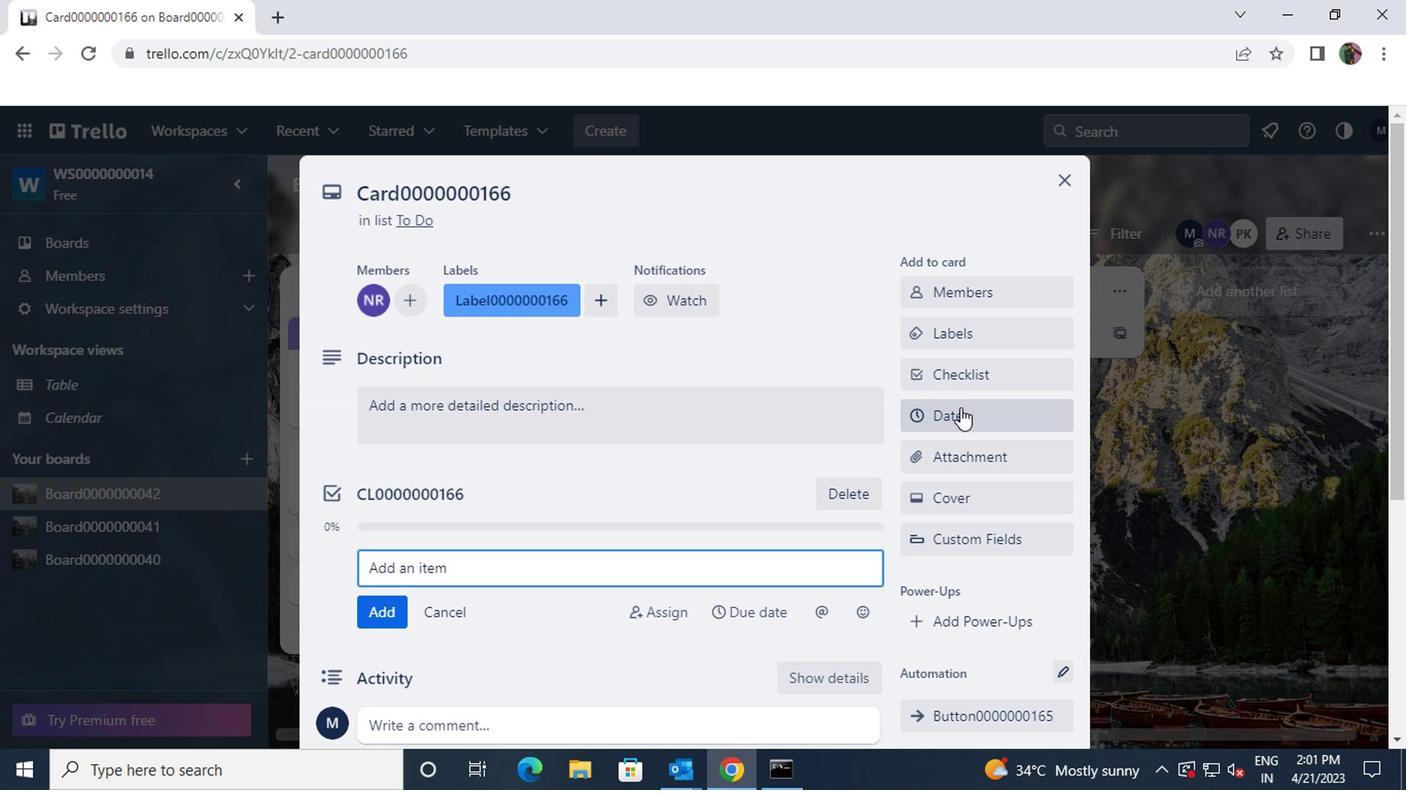 
Action: Mouse moved to (919, 557)
Screenshot: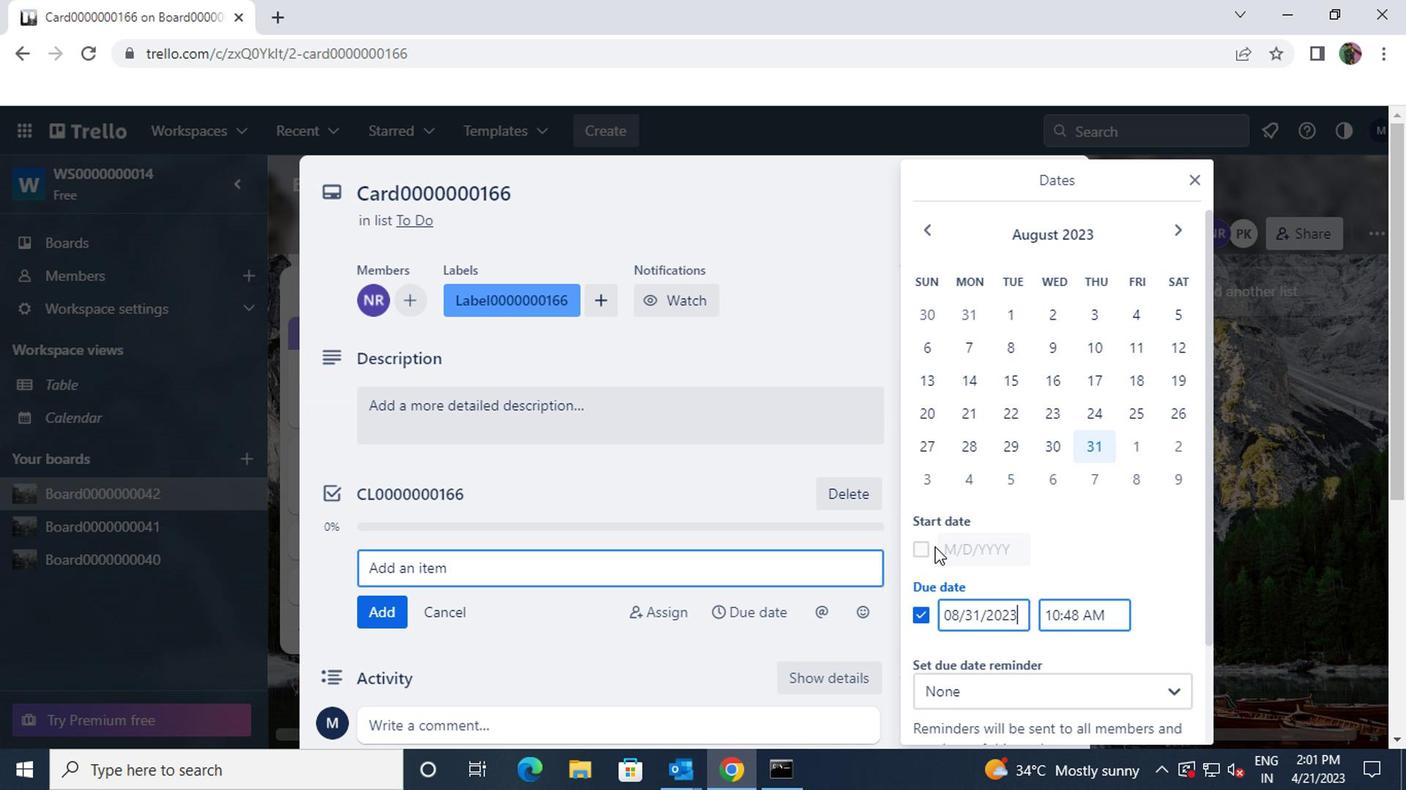 
Action: Mouse pressed left at (919, 557)
Screenshot: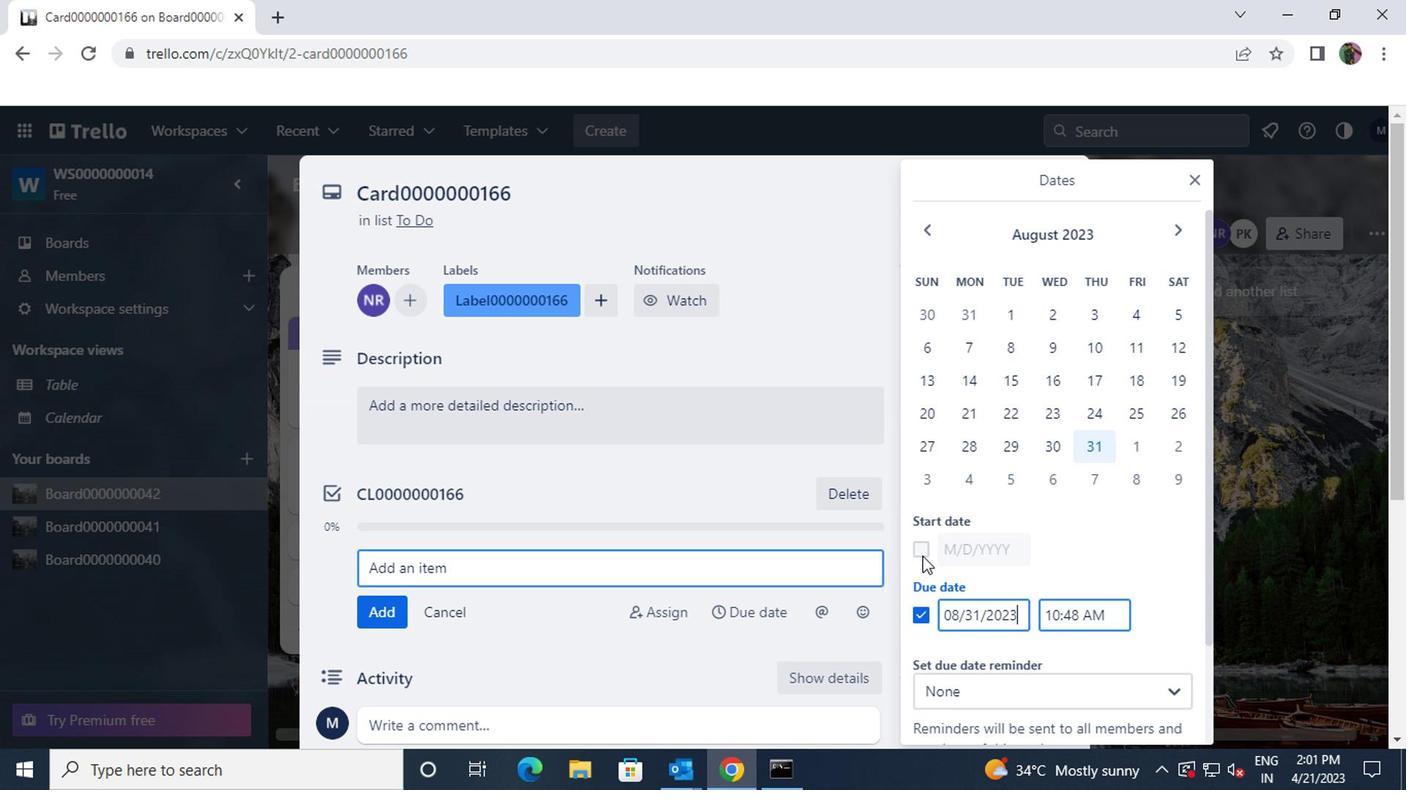 
Action: Mouse moved to (1166, 226)
Screenshot: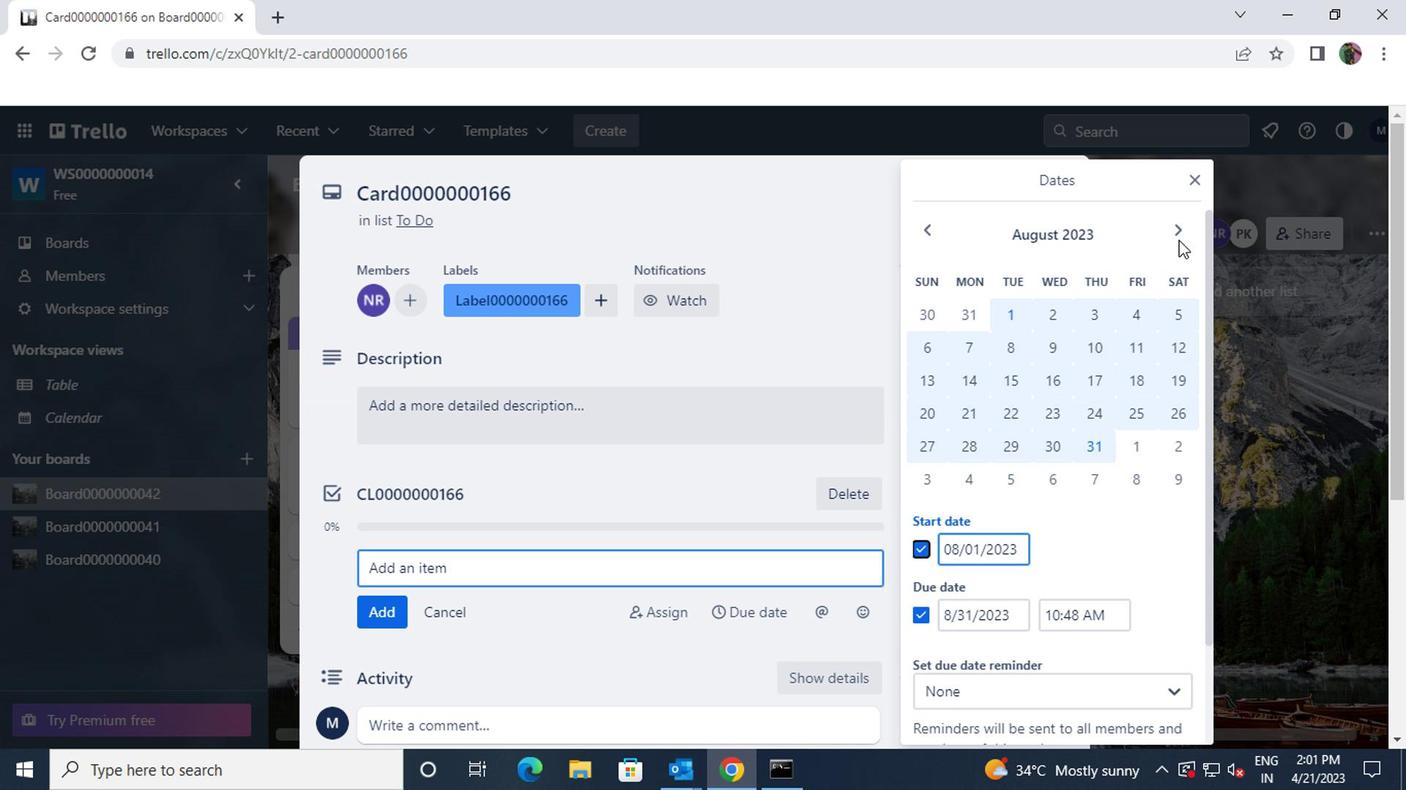 
Action: Mouse pressed left at (1166, 226)
Screenshot: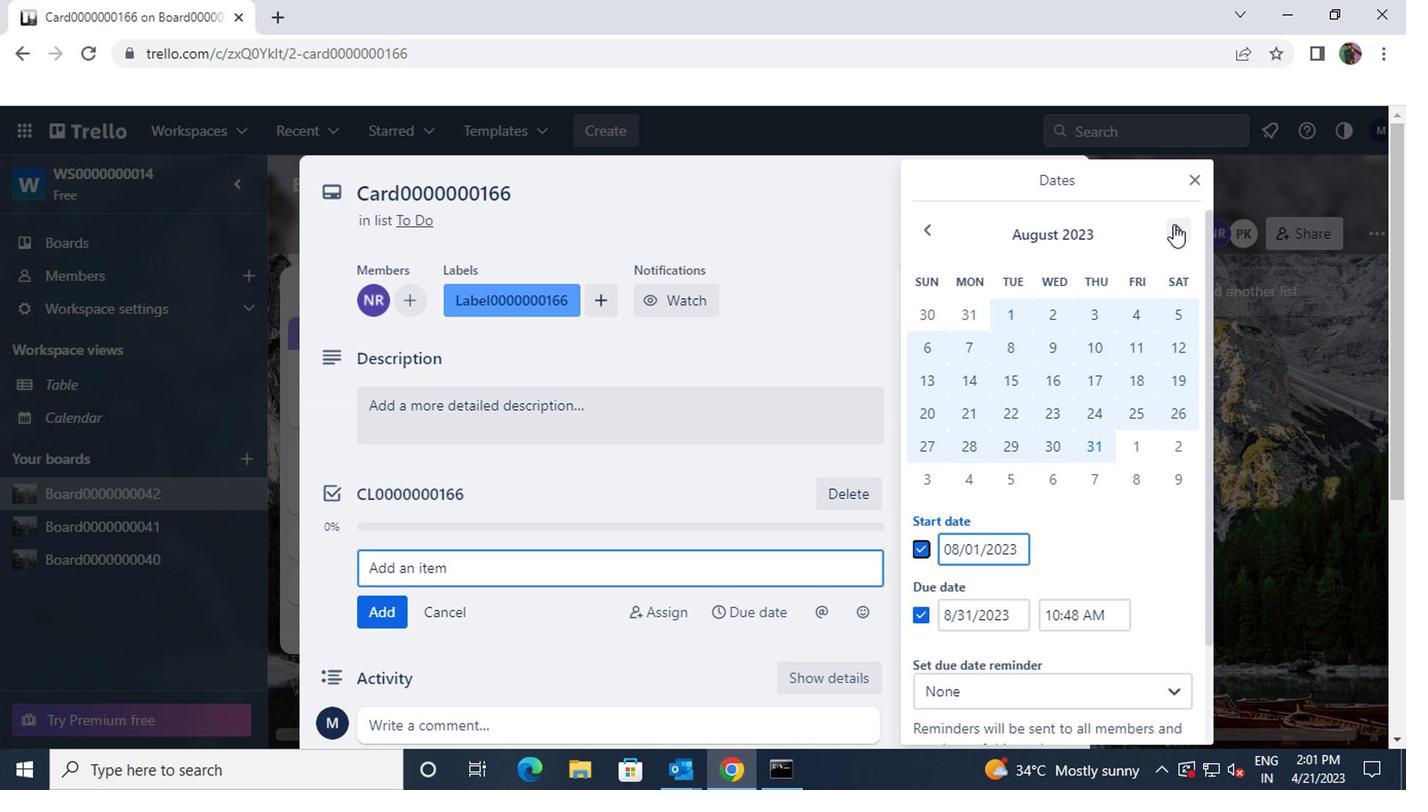 
Action: Mouse moved to (1129, 315)
Screenshot: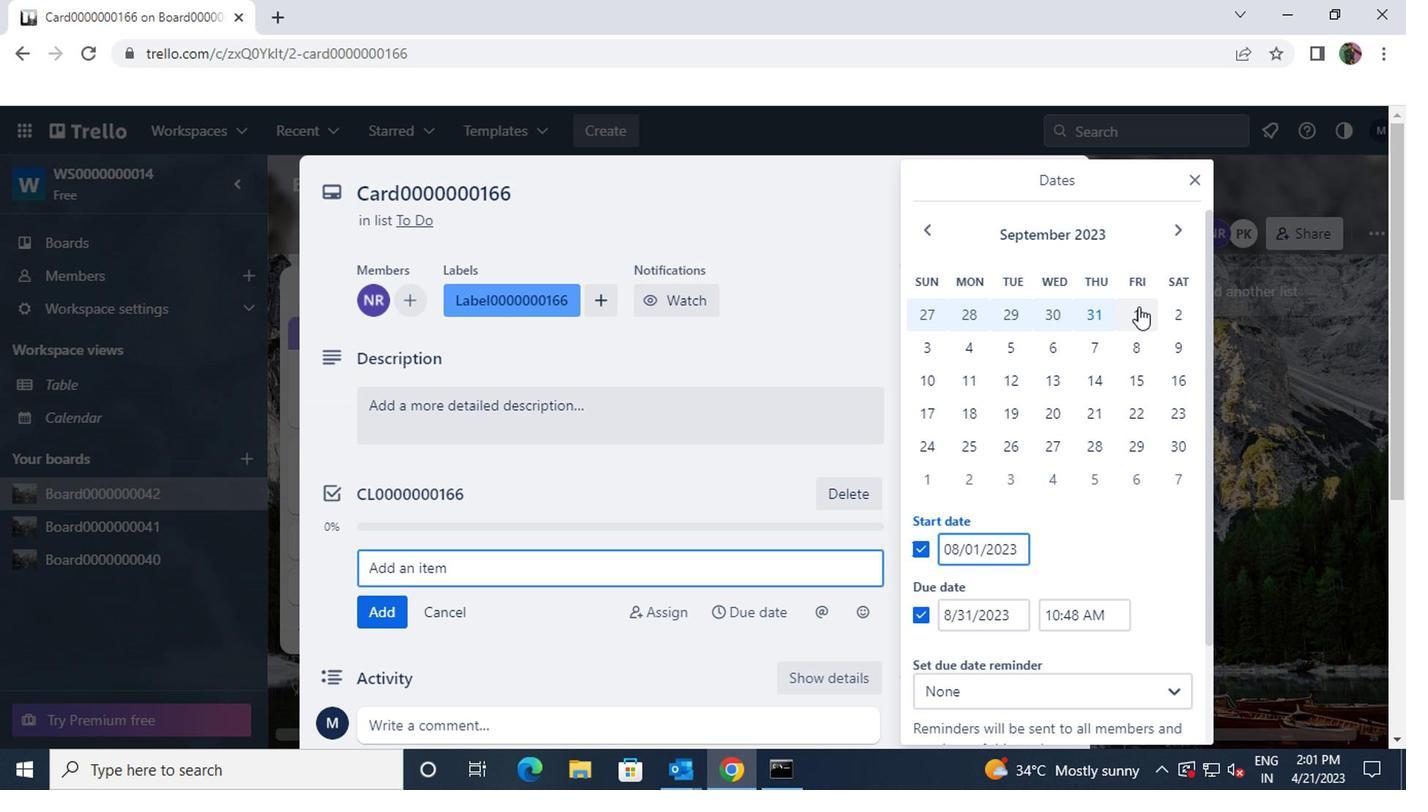 
Action: Mouse pressed left at (1129, 315)
Screenshot: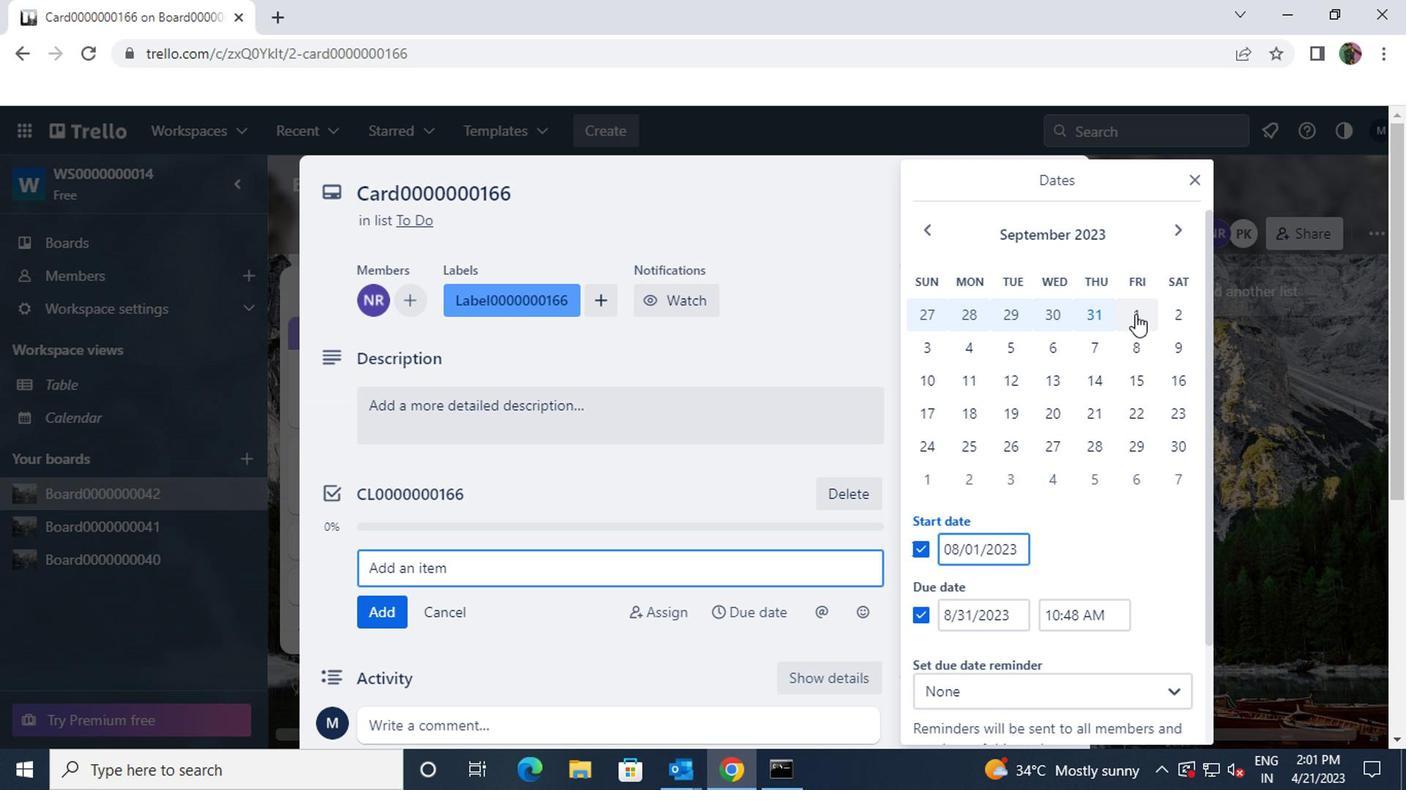 
Action: Mouse moved to (1173, 439)
Screenshot: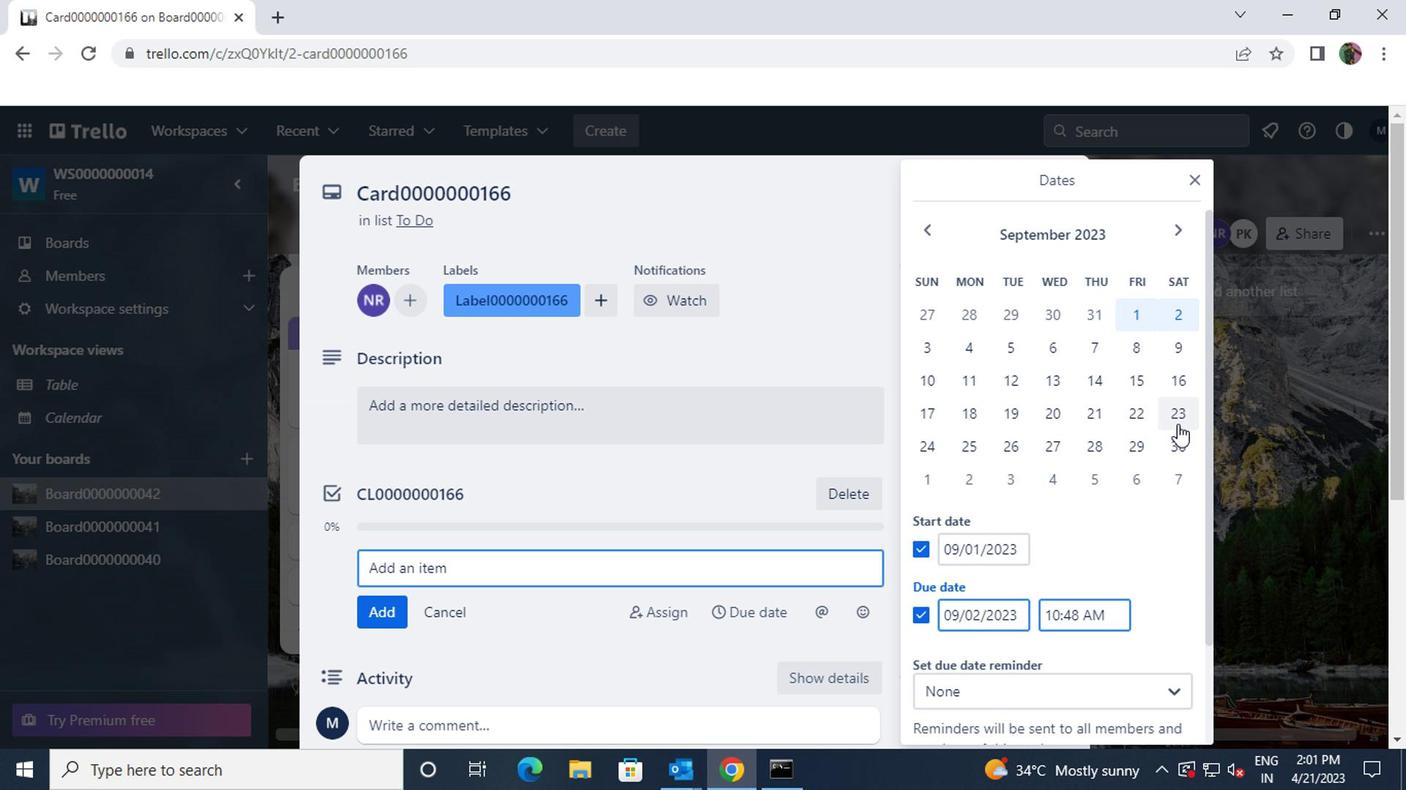
Action: Mouse pressed left at (1173, 439)
Screenshot: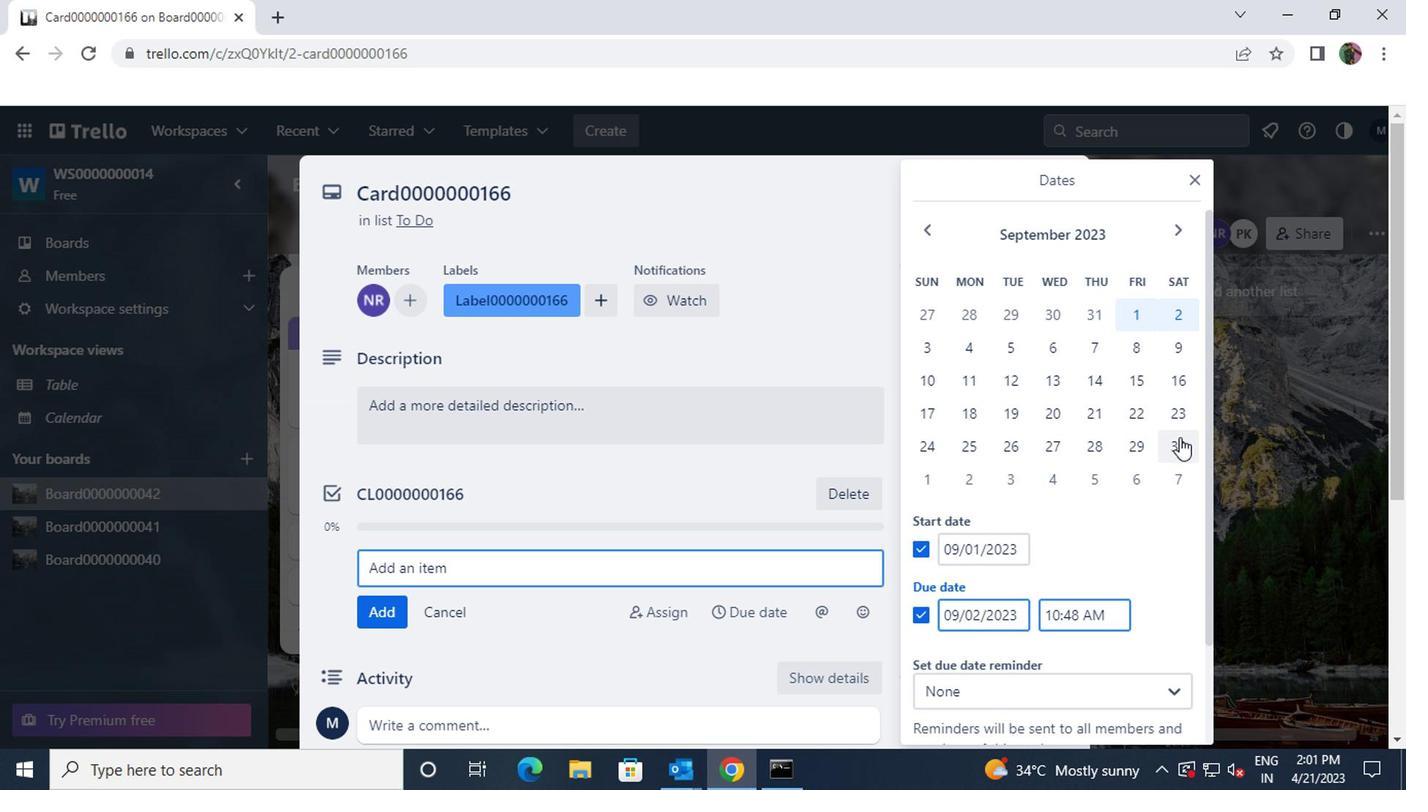 
Action: Mouse scrolled (1173, 437) with delta (0, -1)
Screenshot: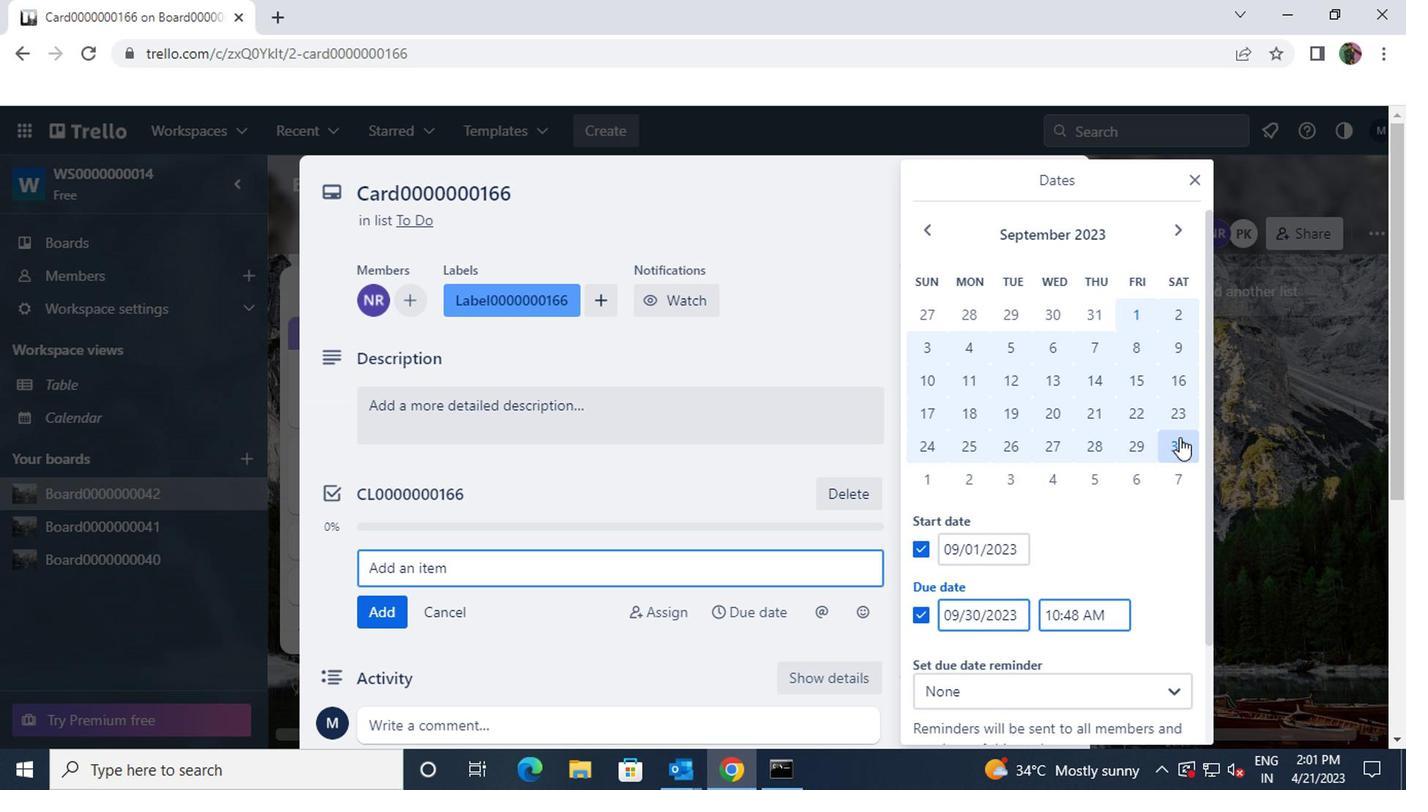 
Action: Mouse scrolled (1173, 437) with delta (0, -1)
Screenshot: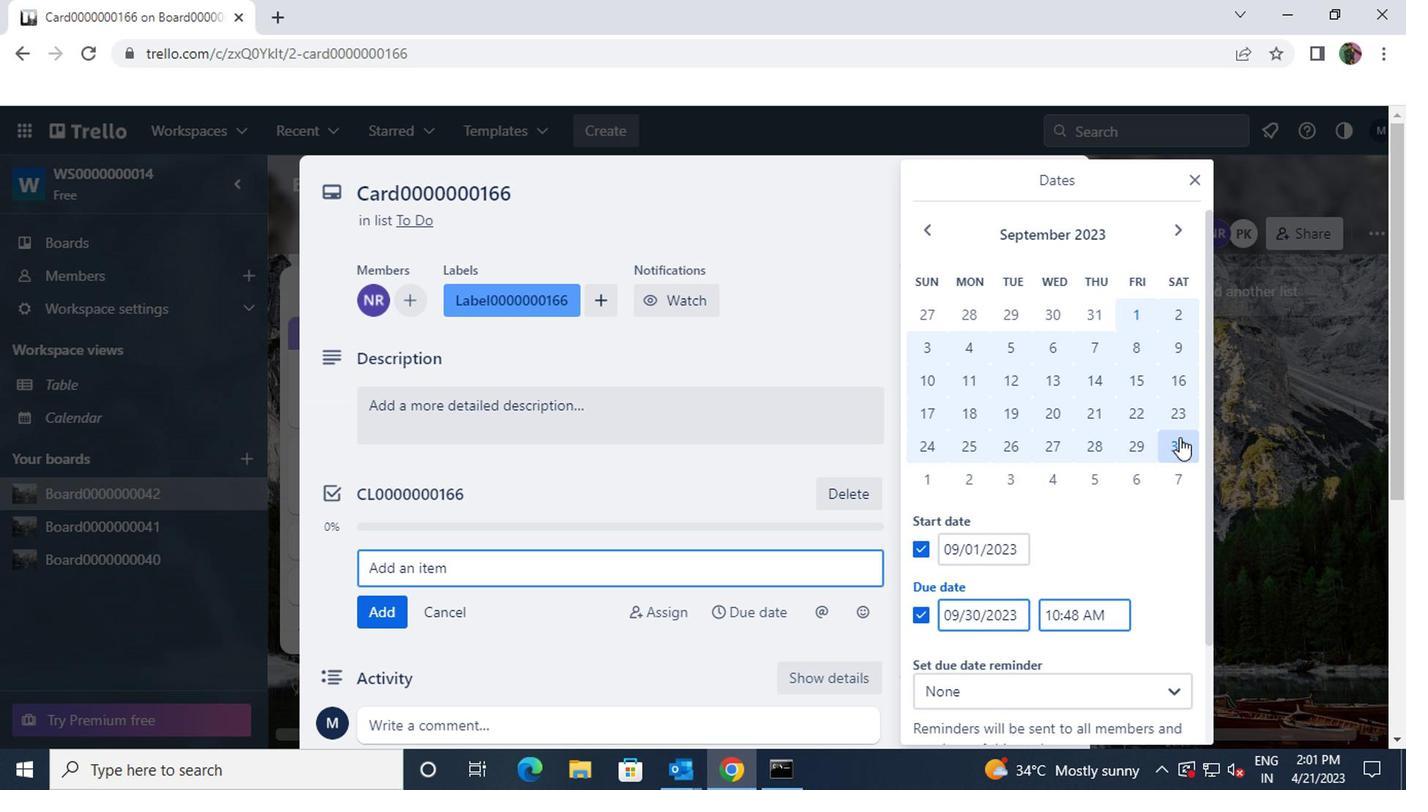 
Action: Mouse scrolled (1173, 437) with delta (0, -1)
Screenshot: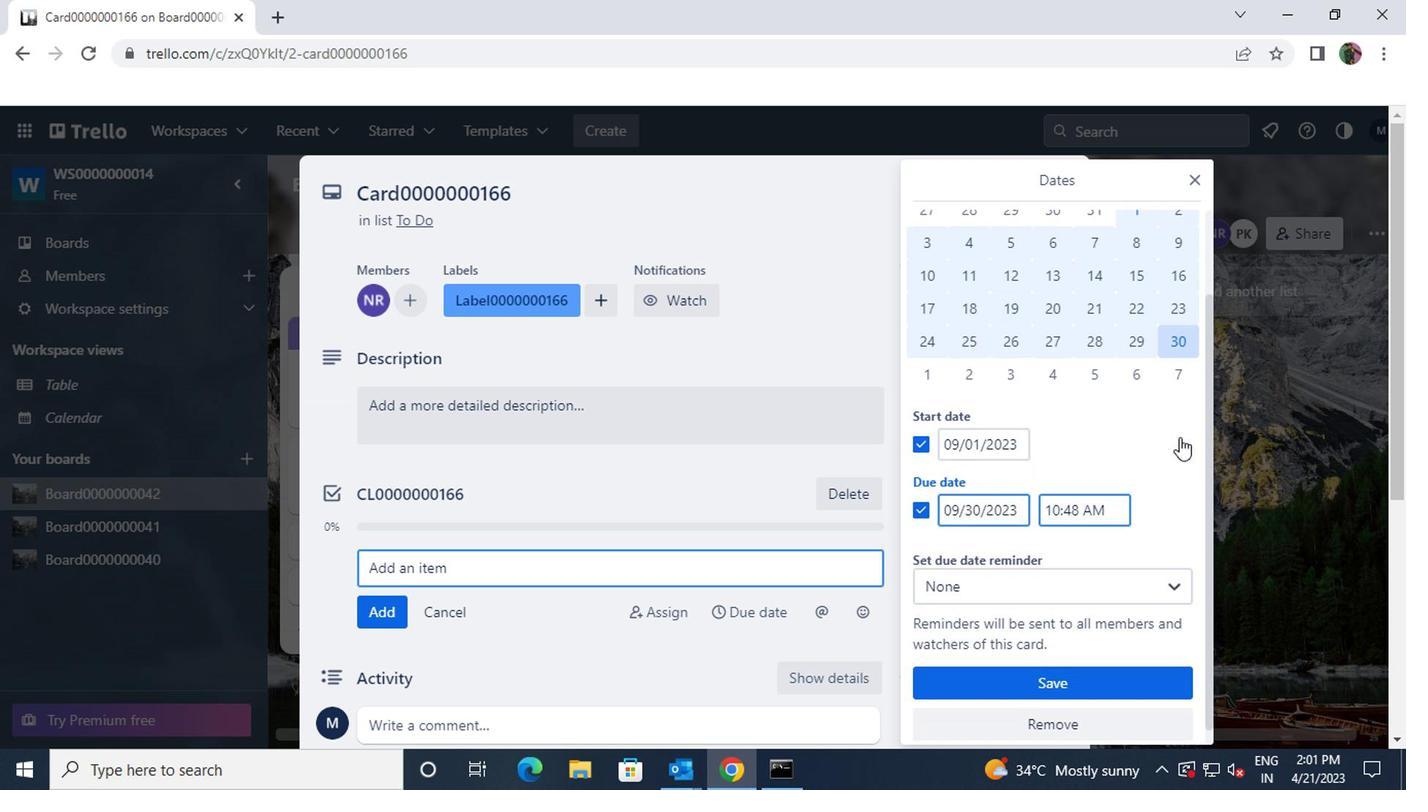
Action: Mouse moved to (1100, 665)
Screenshot: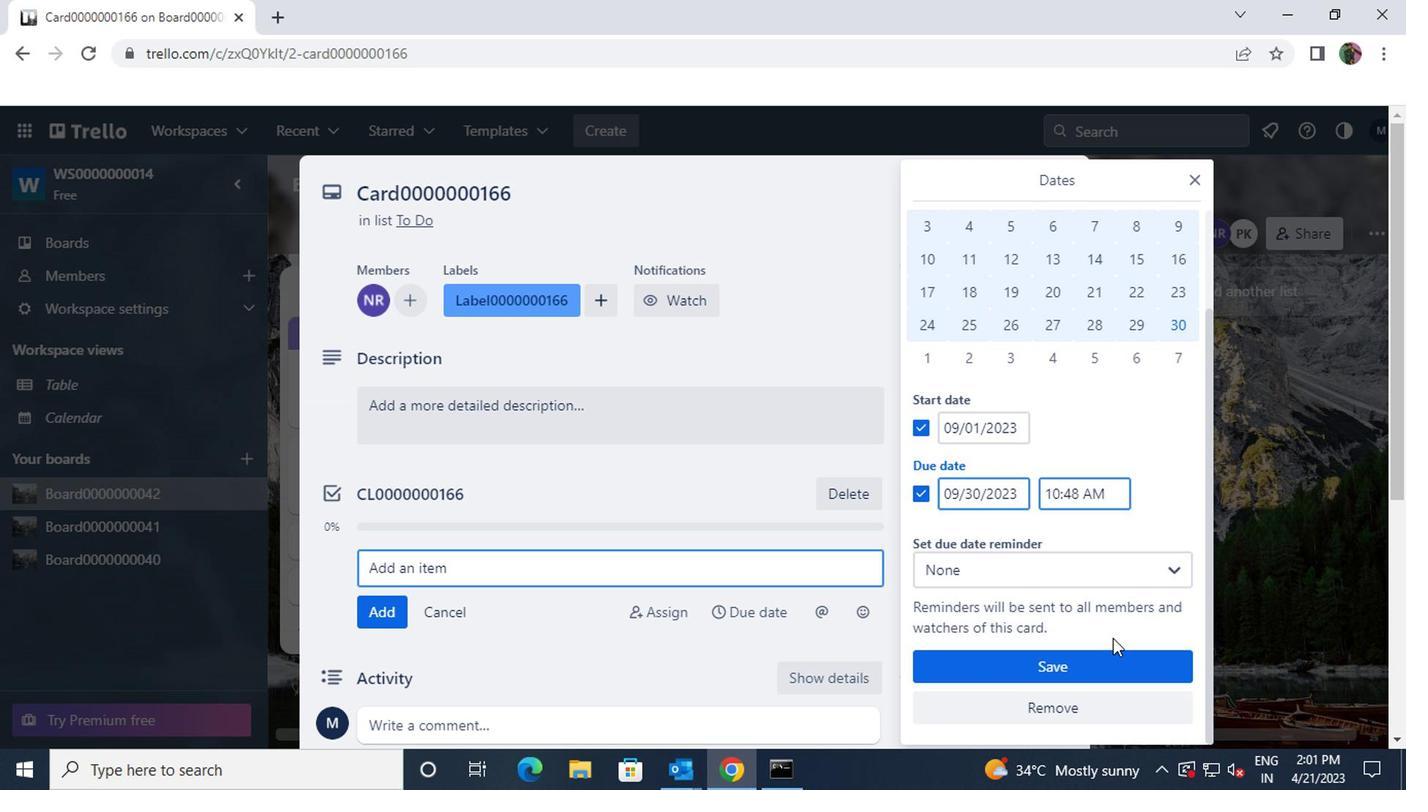 
Action: Mouse pressed left at (1100, 665)
Screenshot: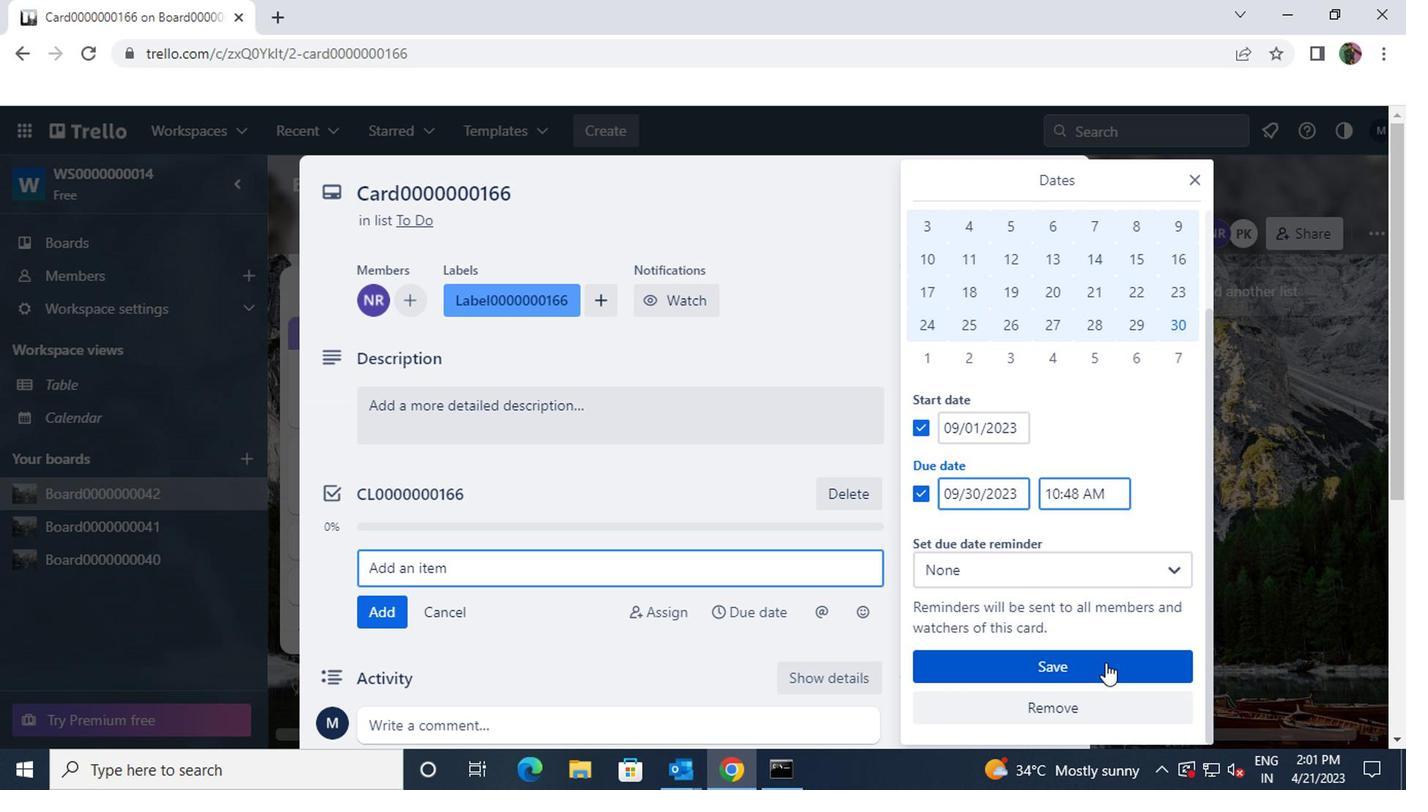
